 Task: Create a due date automation trigger when advanced on, on the monday of the week a card is due add fields with custom field "Resume" set to a date less than 1 days from now at 11:00 AM.
Action: Mouse moved to (1048, 316)
Screenshot: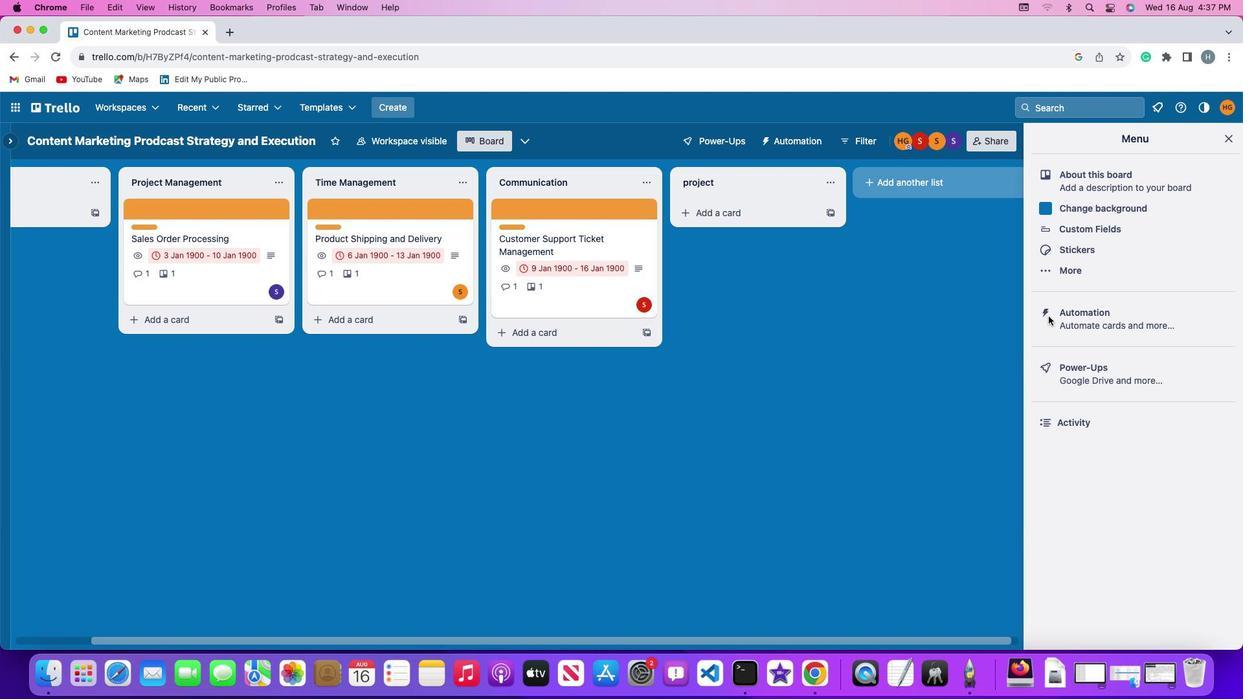 
Action: Mouse pressed left at (1048, 316)
Screenshot: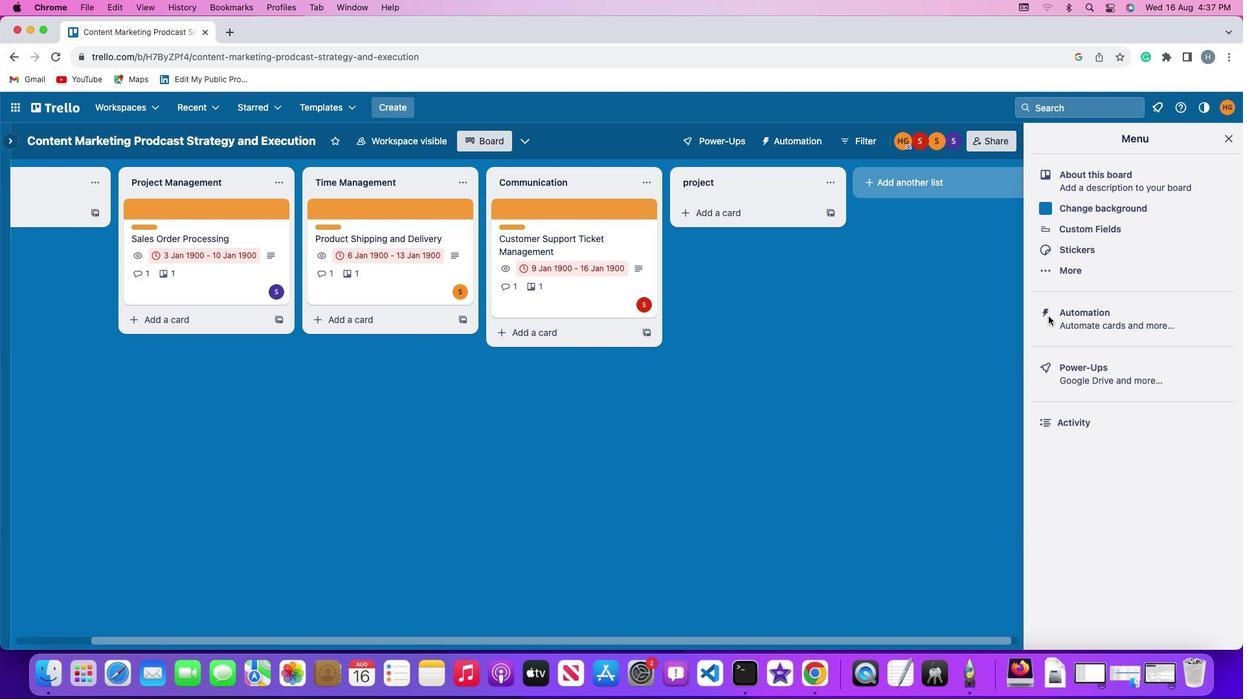 
Action: Mouse pressed left at (1048, 316)
Screenshot: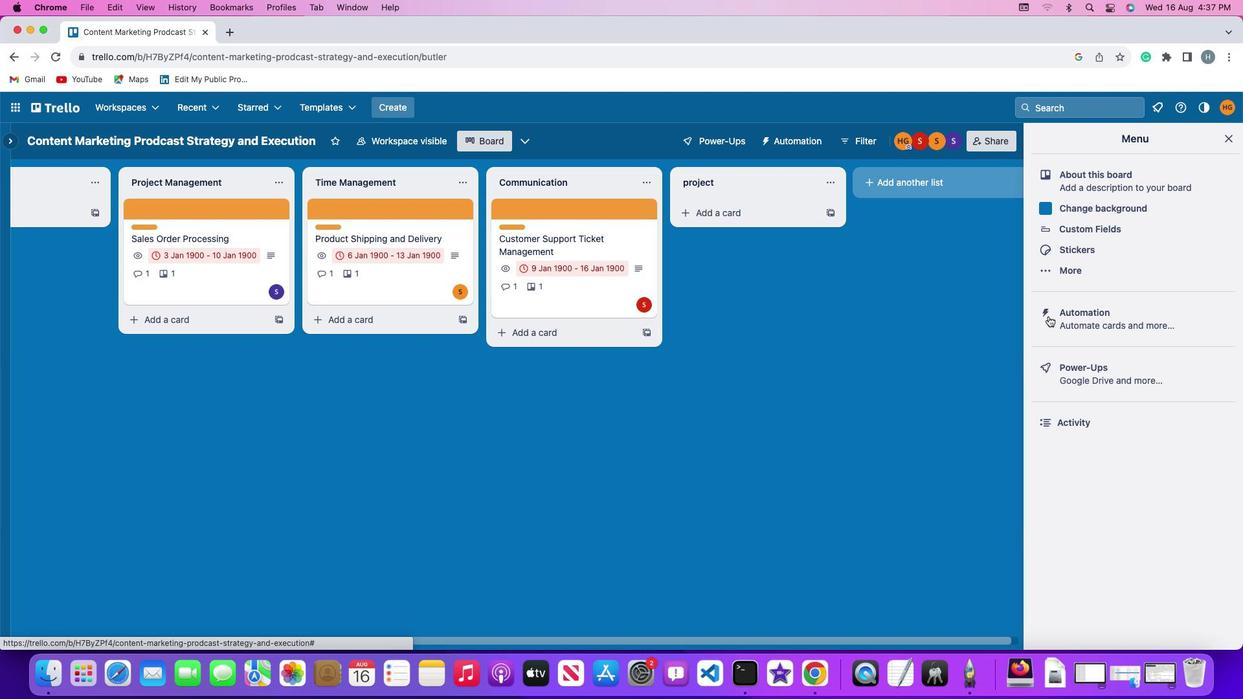 
Action: Mouse moved to (79, 300)
Screenshot: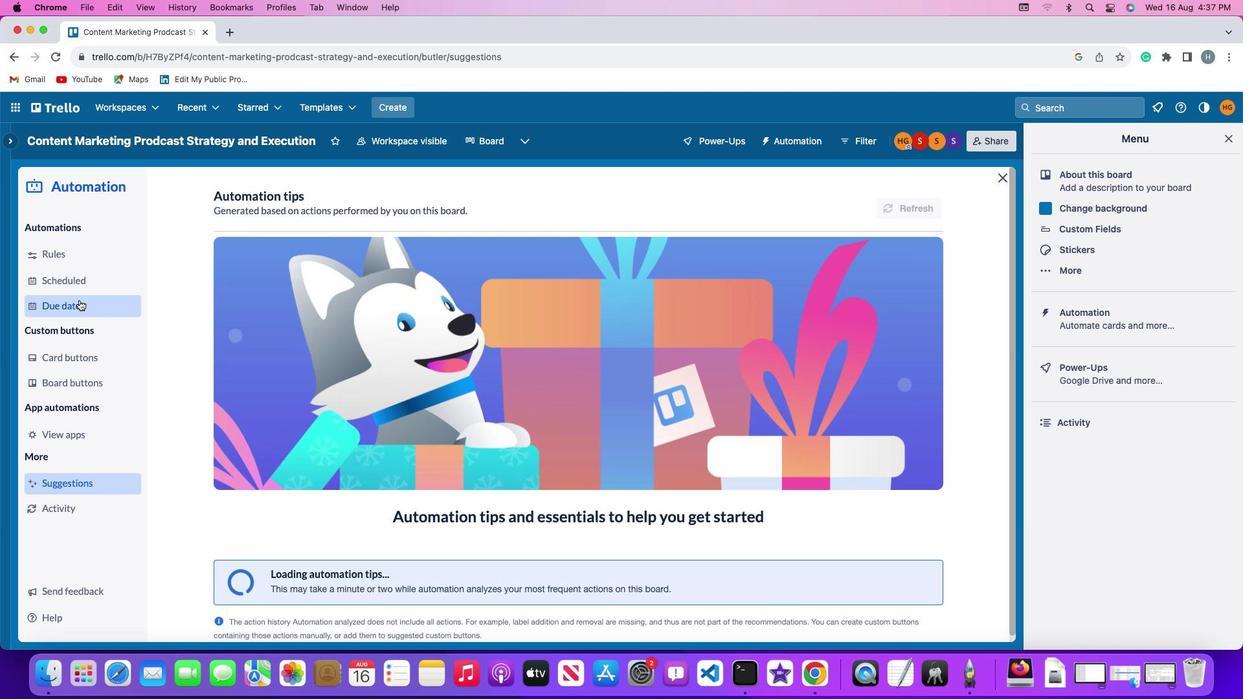 
Action: Mouse pressed left at (79, 300)
Screenshot: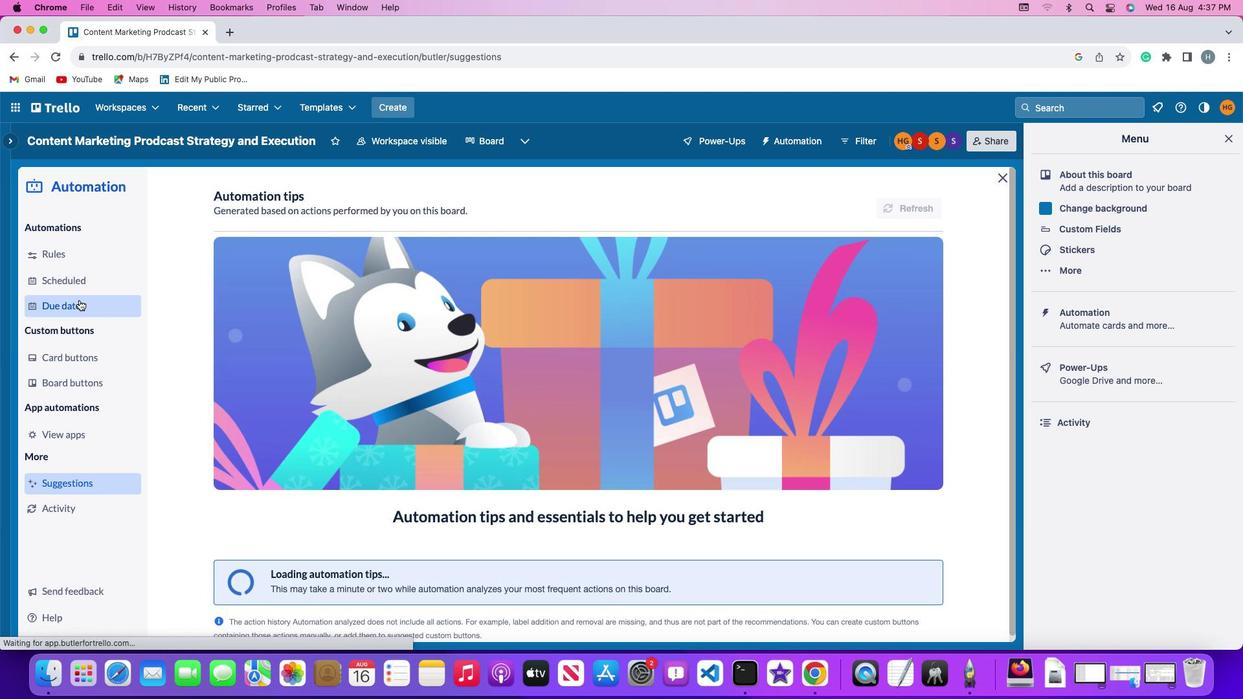 
Action: Mouse moved to (879, 201)
Screenshot: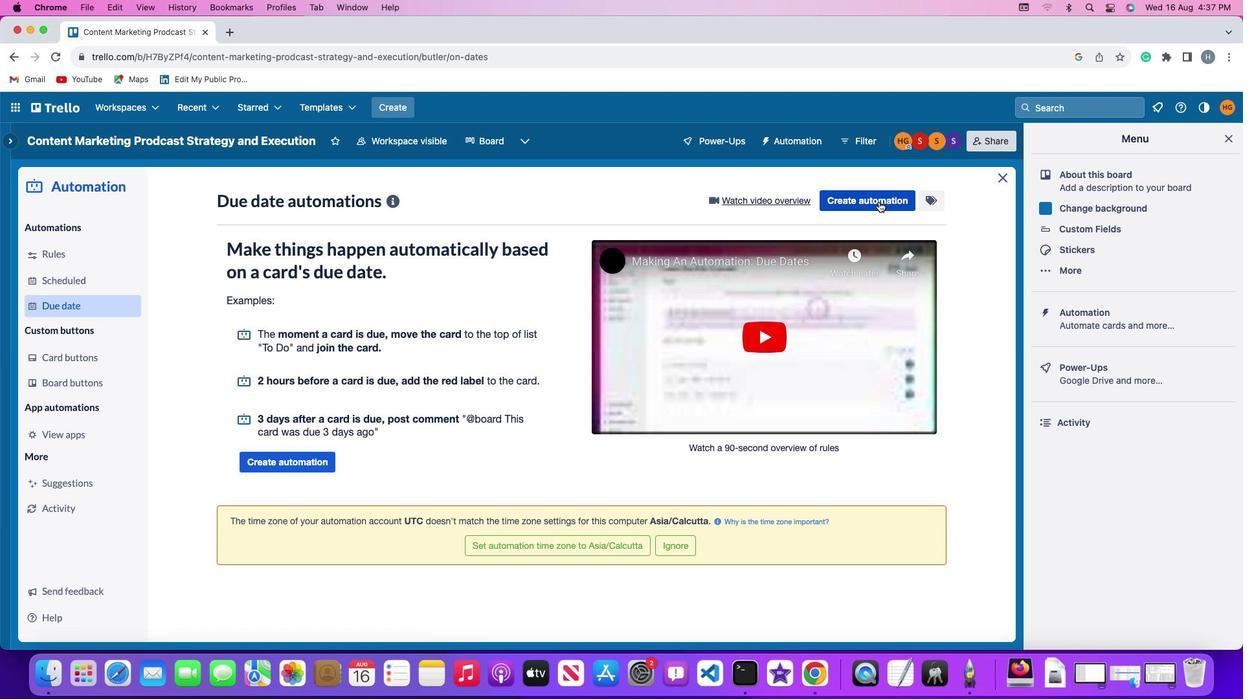 
Action: Mouse pressed left at (879, 201)
Screenshot: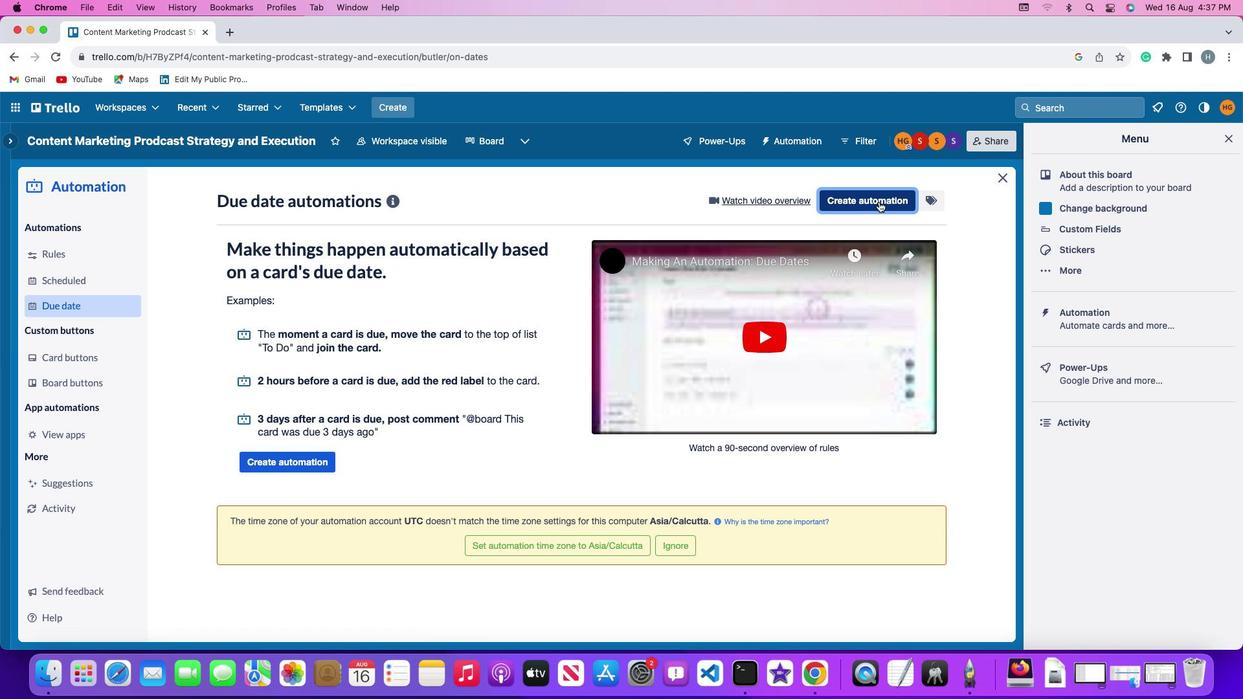 
Action: Mouse moved to (246, 329)
Screenshot: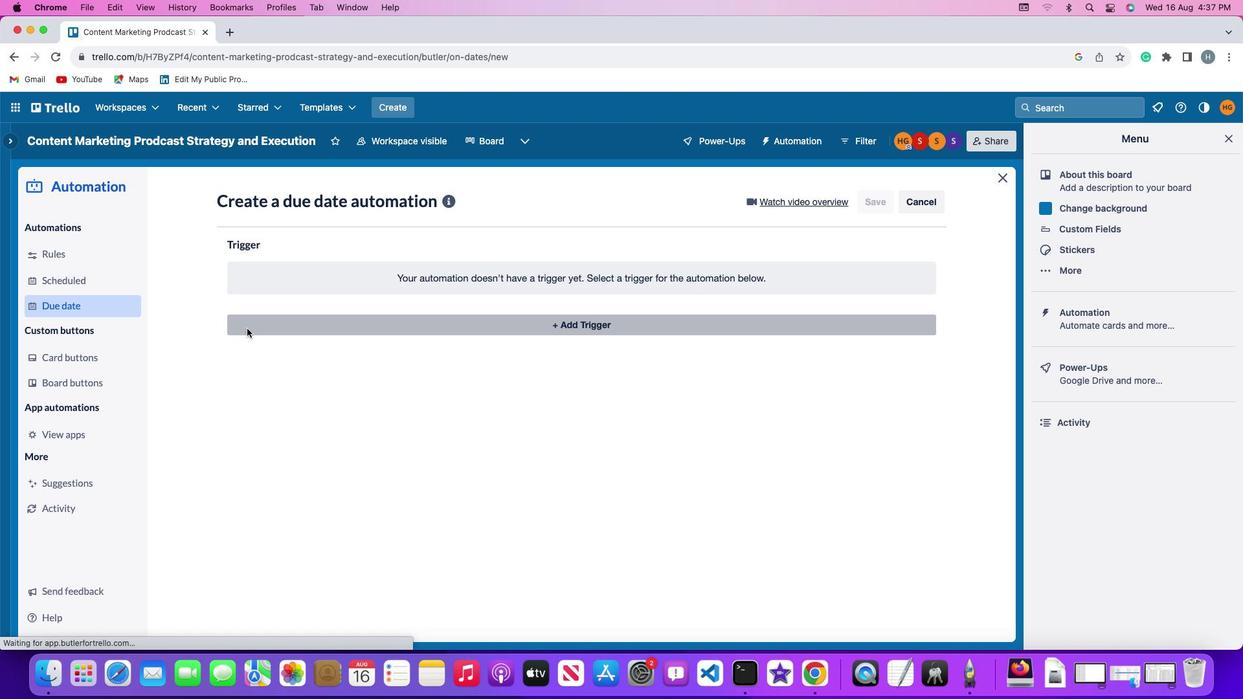 
Action: Mouse pressed left at (246, 329)
Screenshot: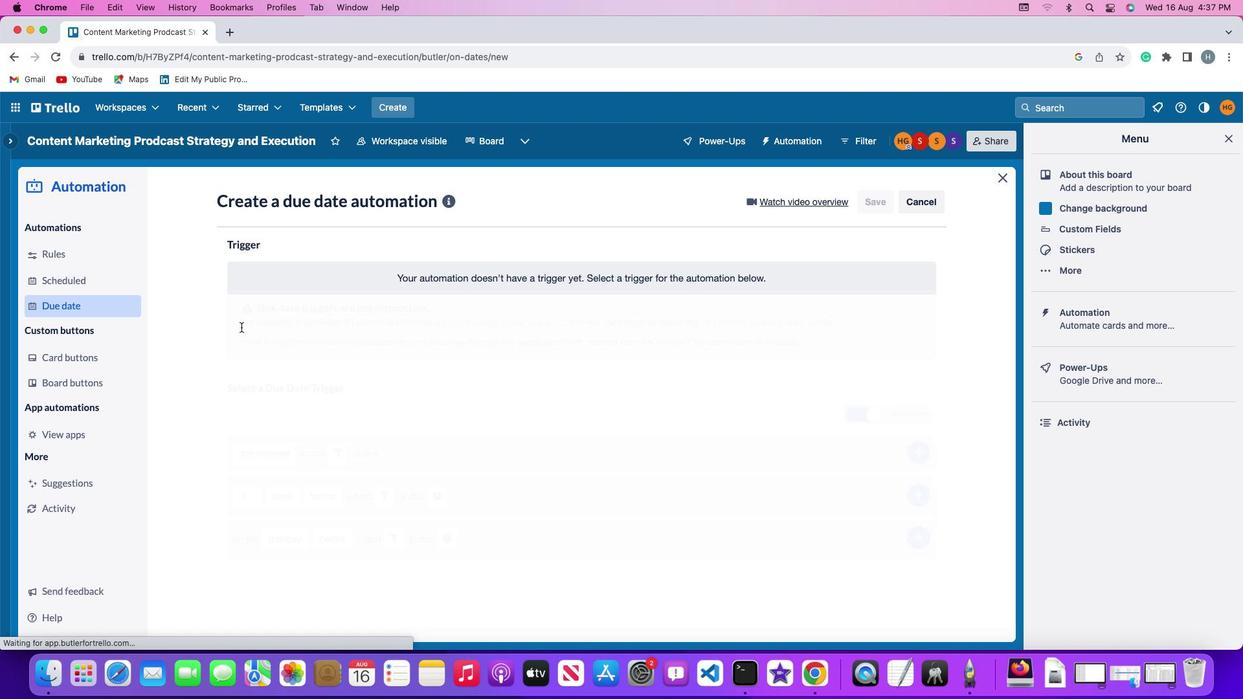 
Action: Mouse moved to (271, 567)
Screenshot: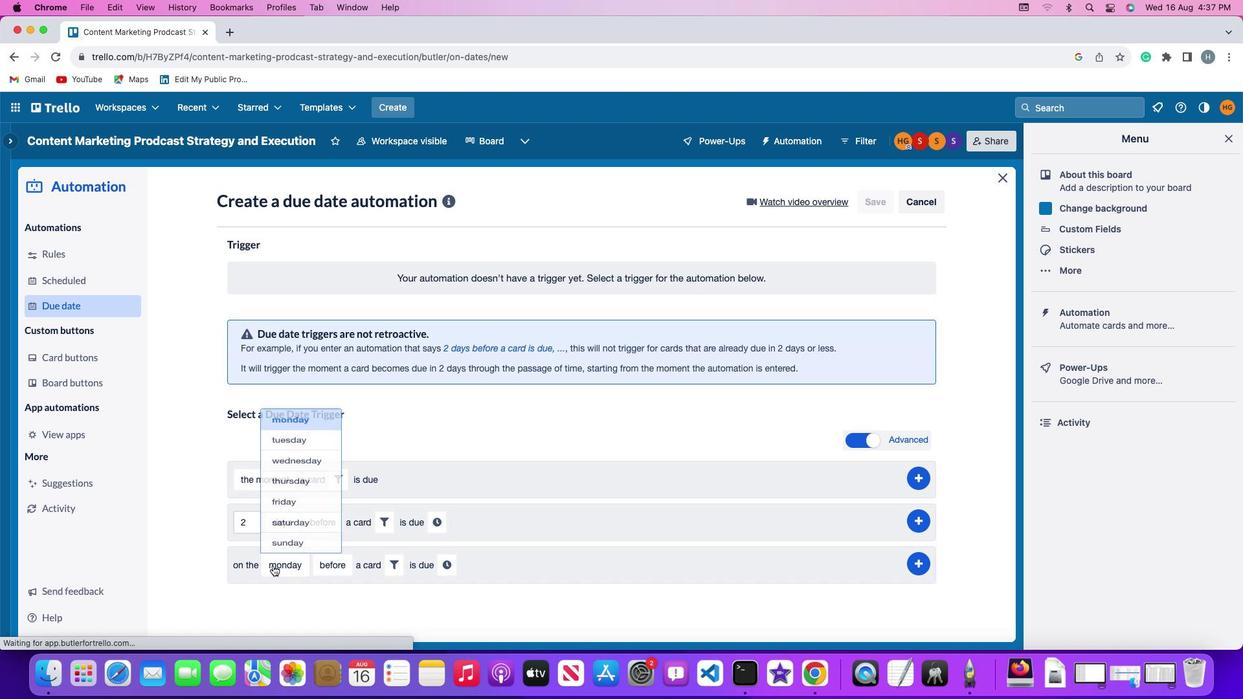
Action: Mouse pressed left at (271, 567)
Screenshot: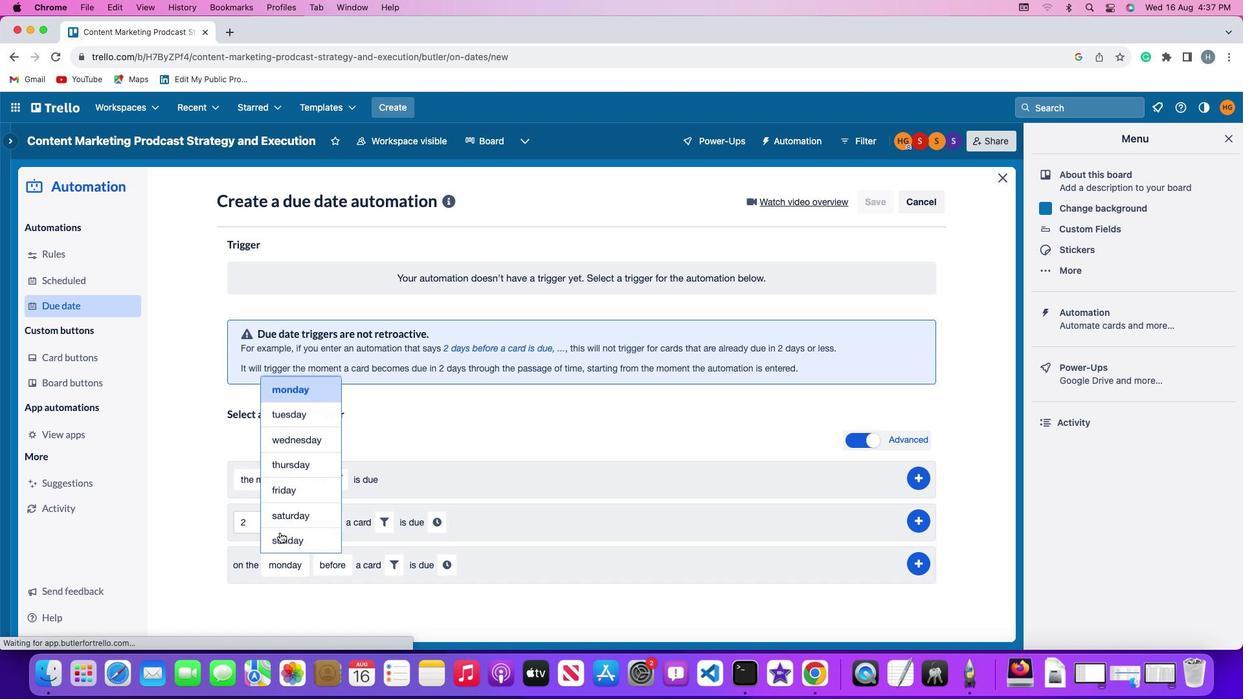 
Action: Mouse moved to (292, 383)
Screenshot: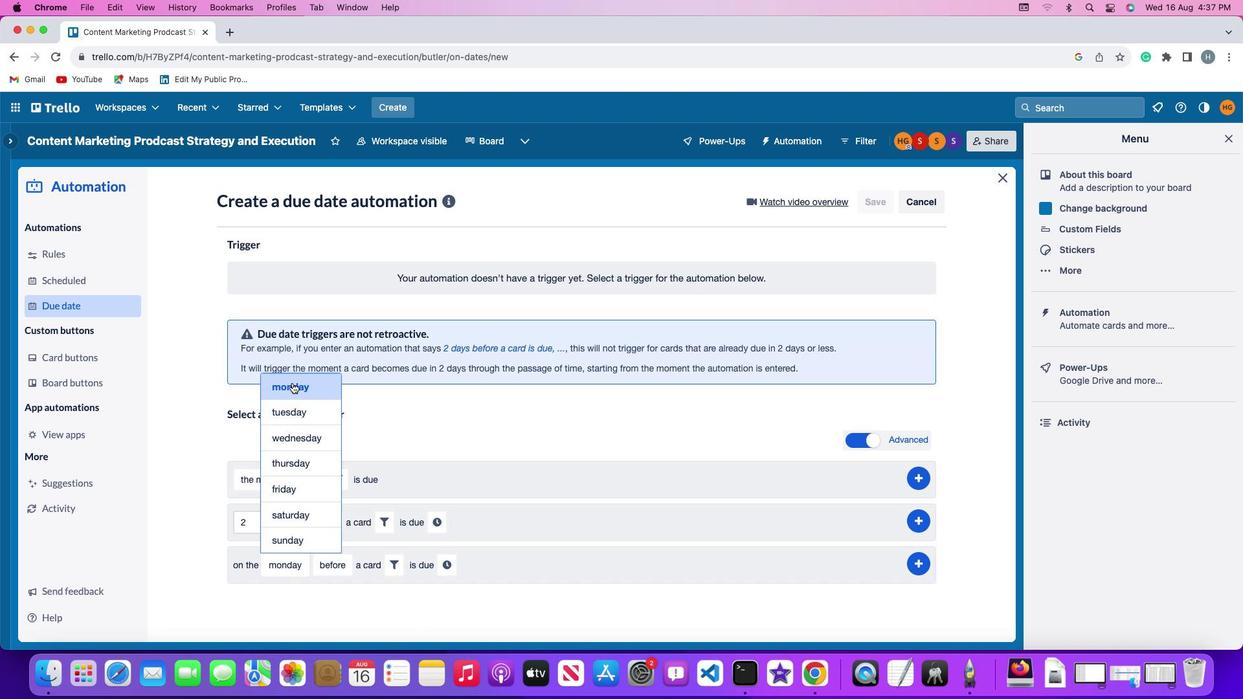 
Action: Mouse pressed left at (292, 383)
Screenshot: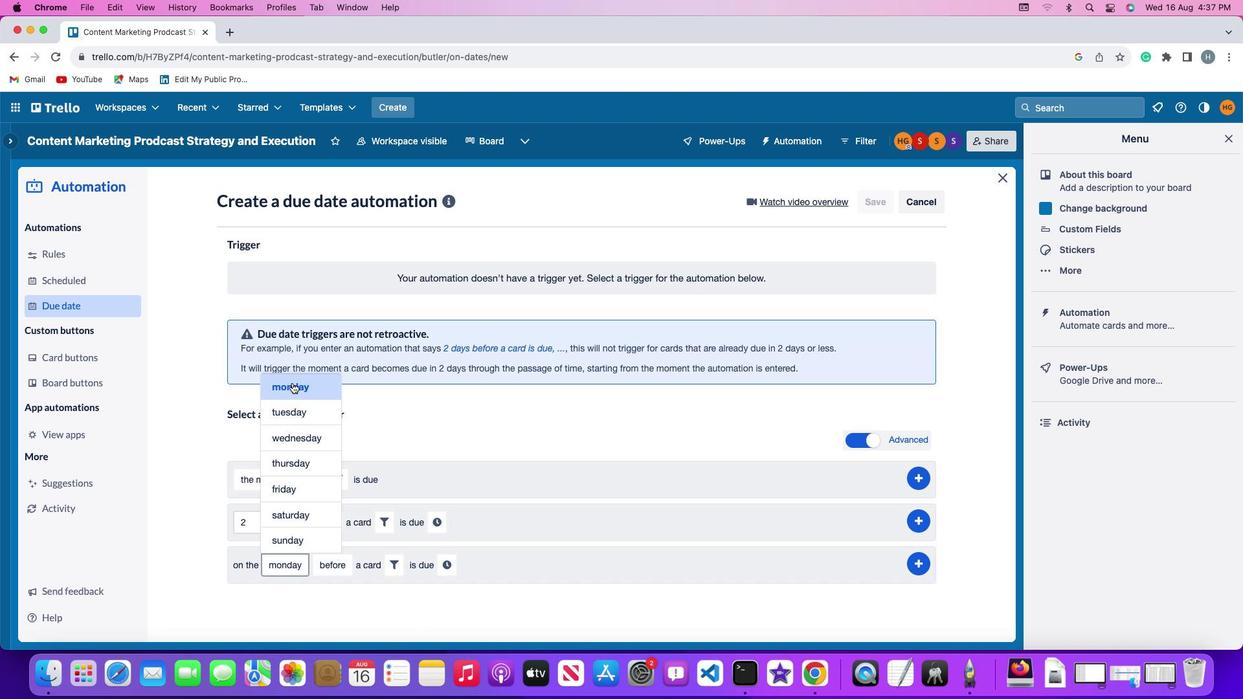 
Action: Mouse moved to (330, 567)
Screenshot: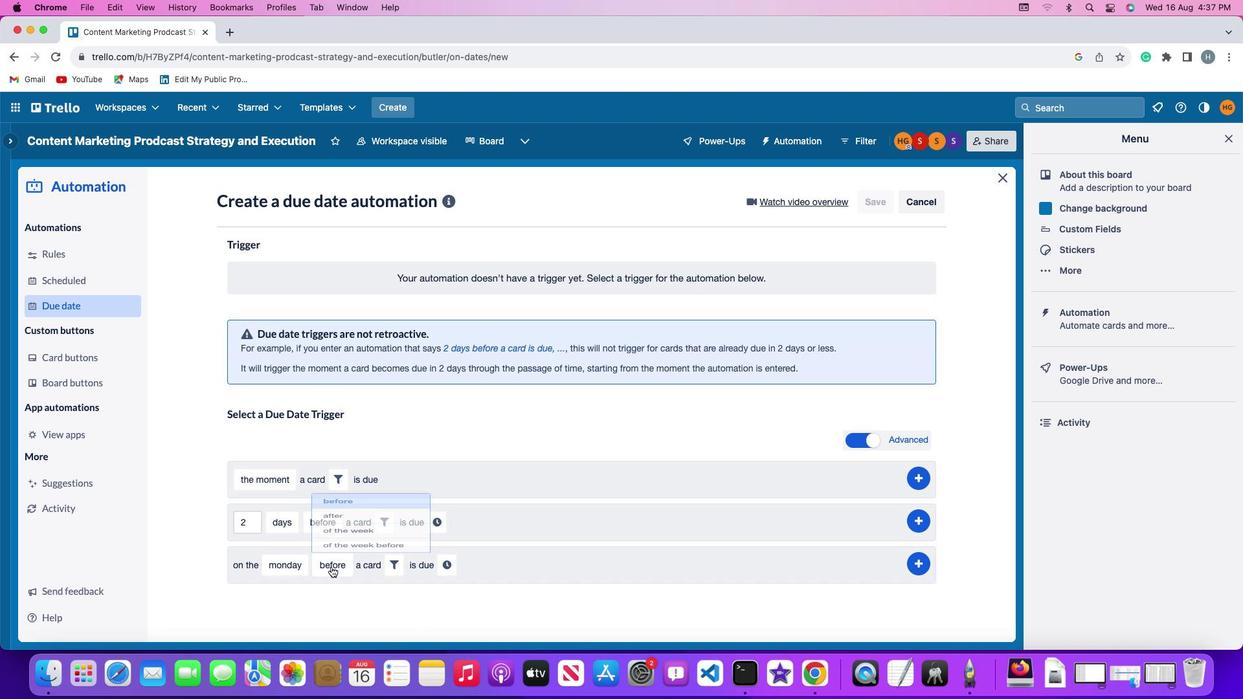 
Action: Mouse pressed left at (330, 567)
Screenshot: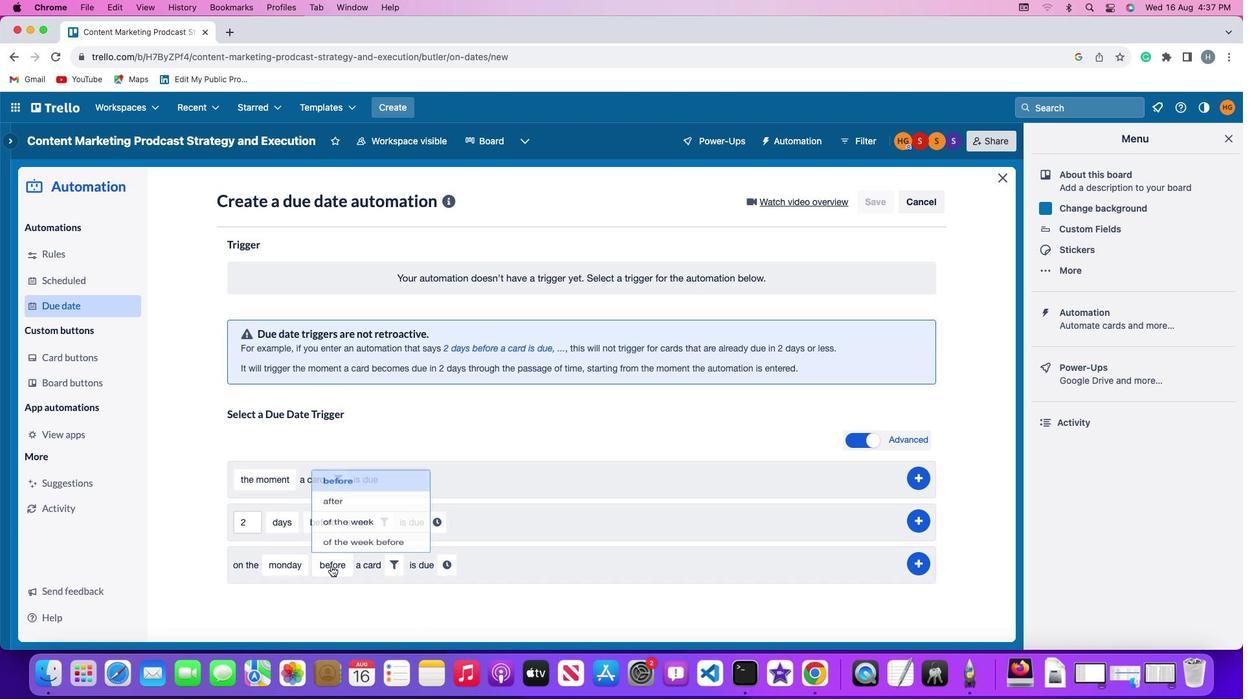 
Action: Mouse moved to (334, 518)
Screenshot: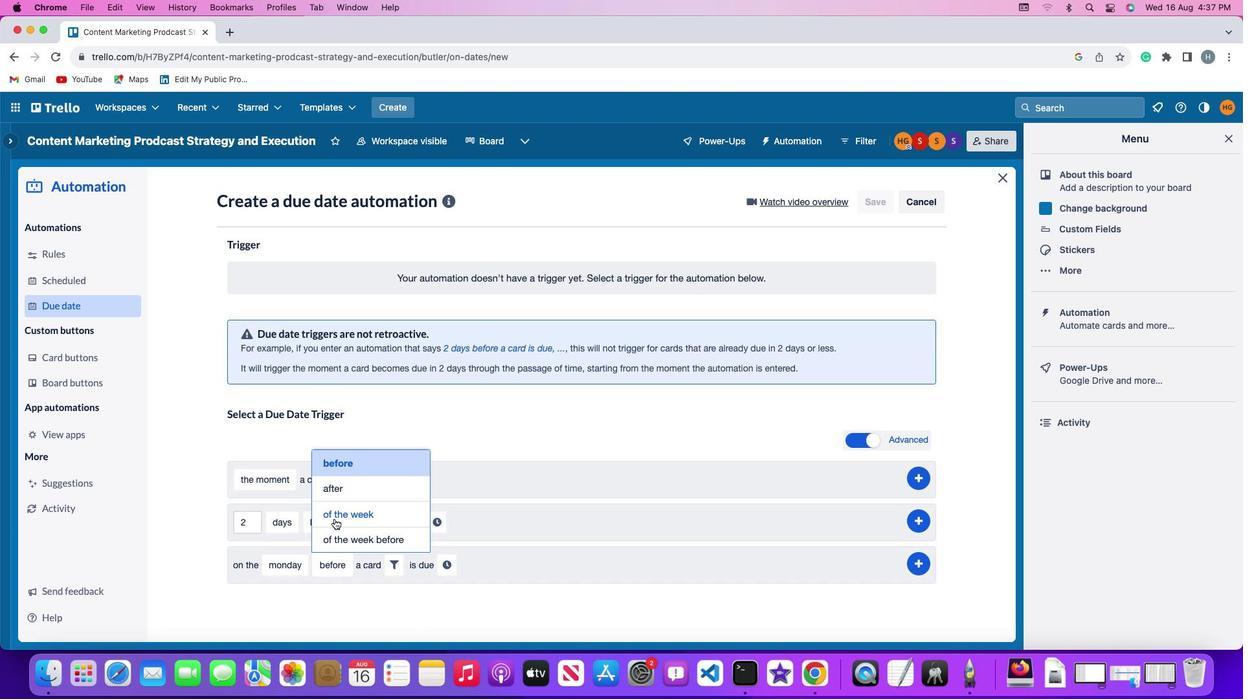 
Action: Mouse pressed left at (334, 518)
Screenshot: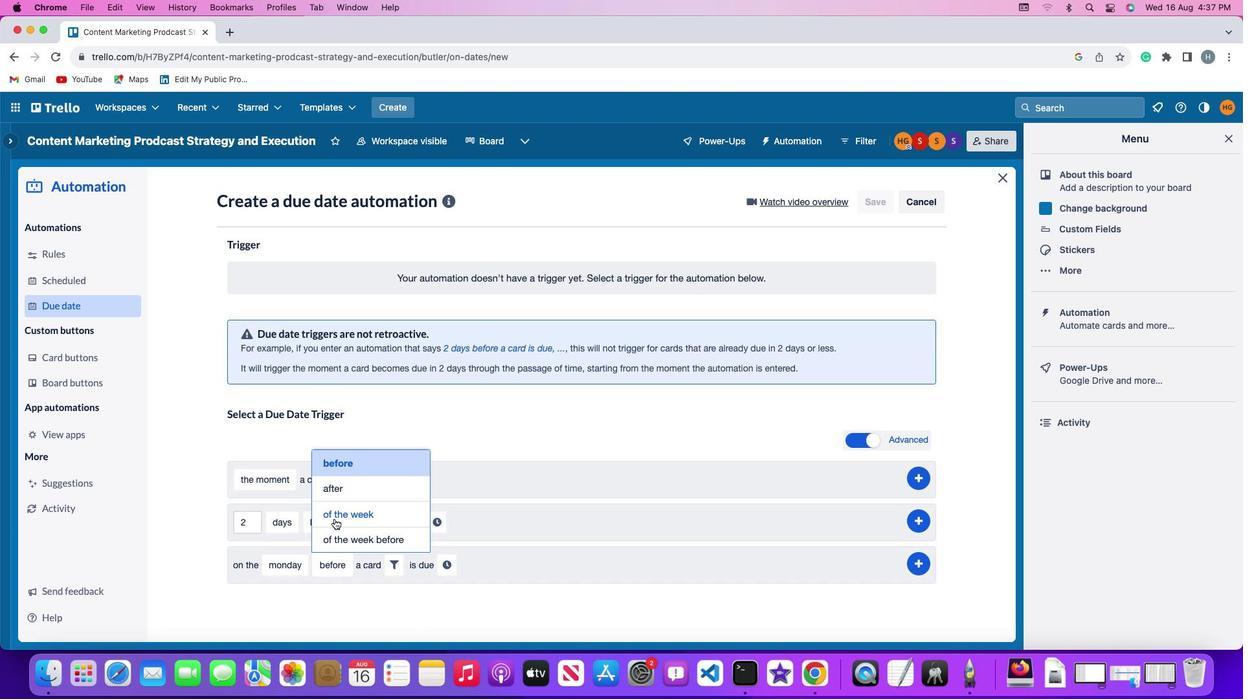 
Action: Mouse moved to (413, 569)
Screenshot: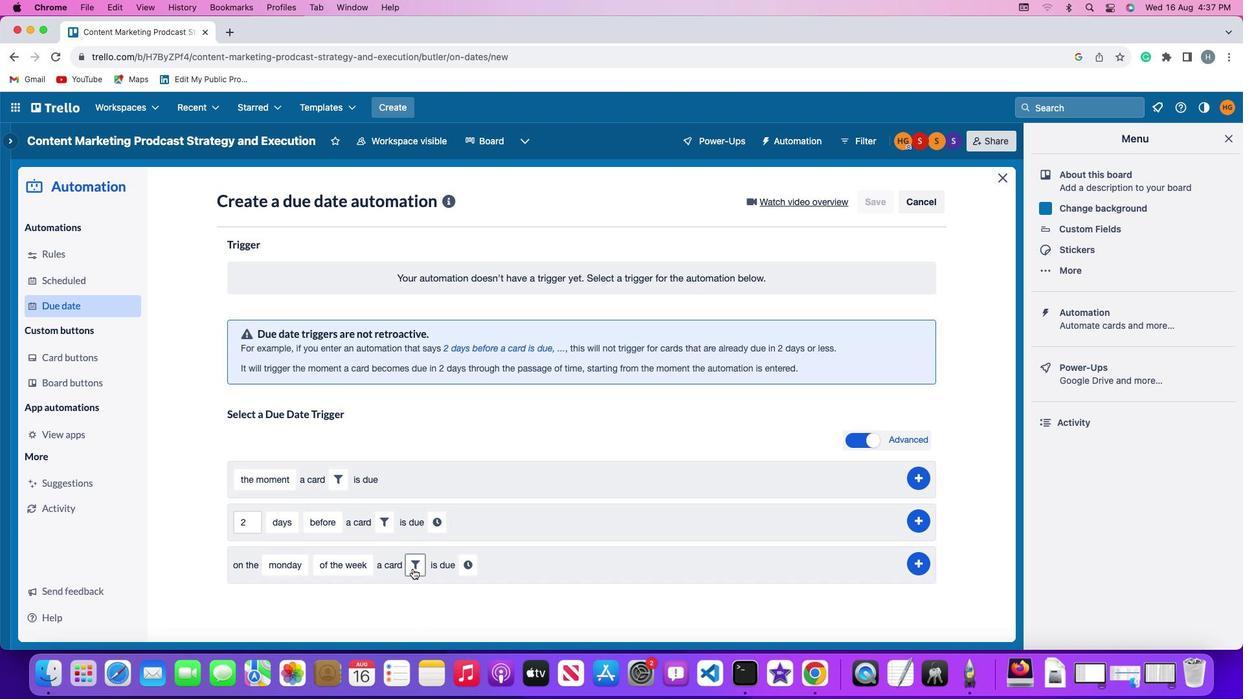 
Action: Mouse pressed left at (413, 569)
Screenshot: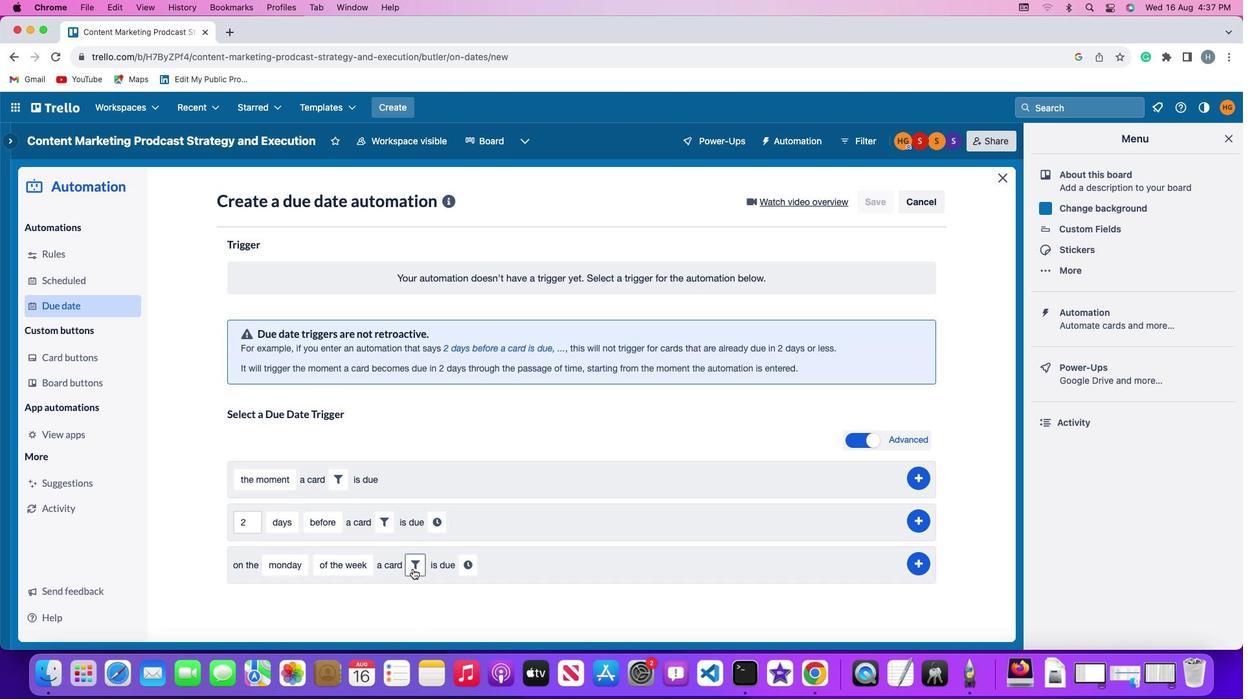 
Action: Mouse moved to (630, 604)
Screenshot: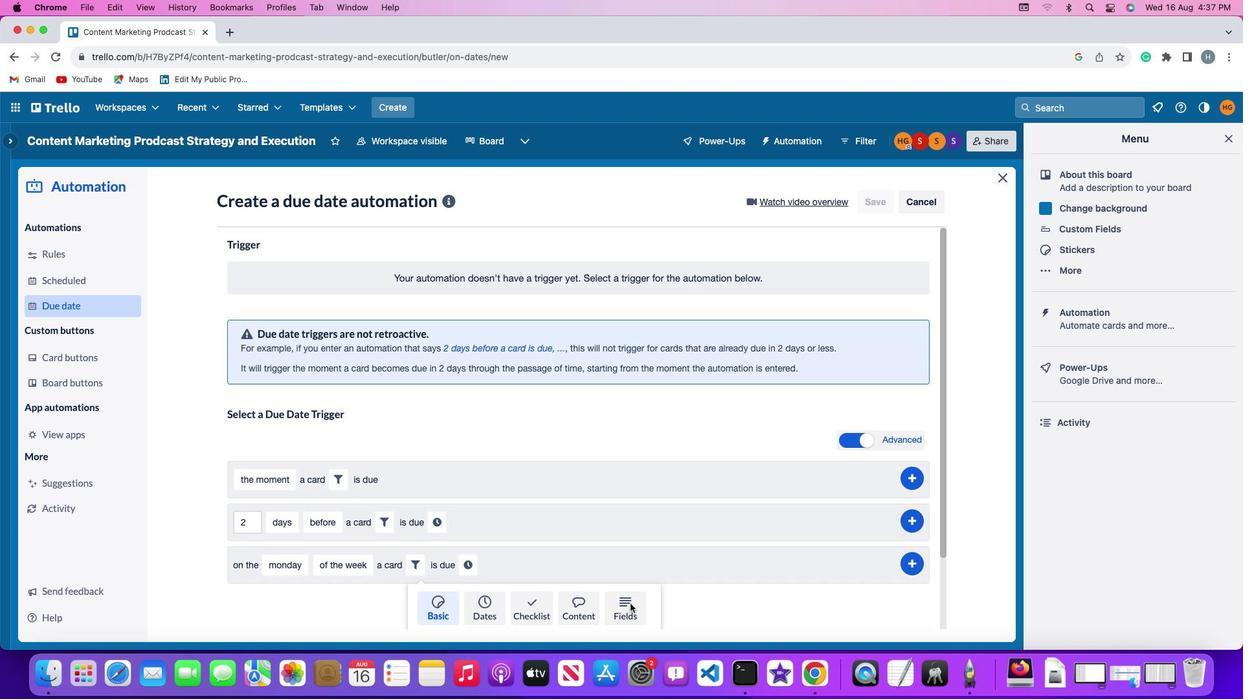 
Action: Mouse pressed left at (630, 604)
Screenshot: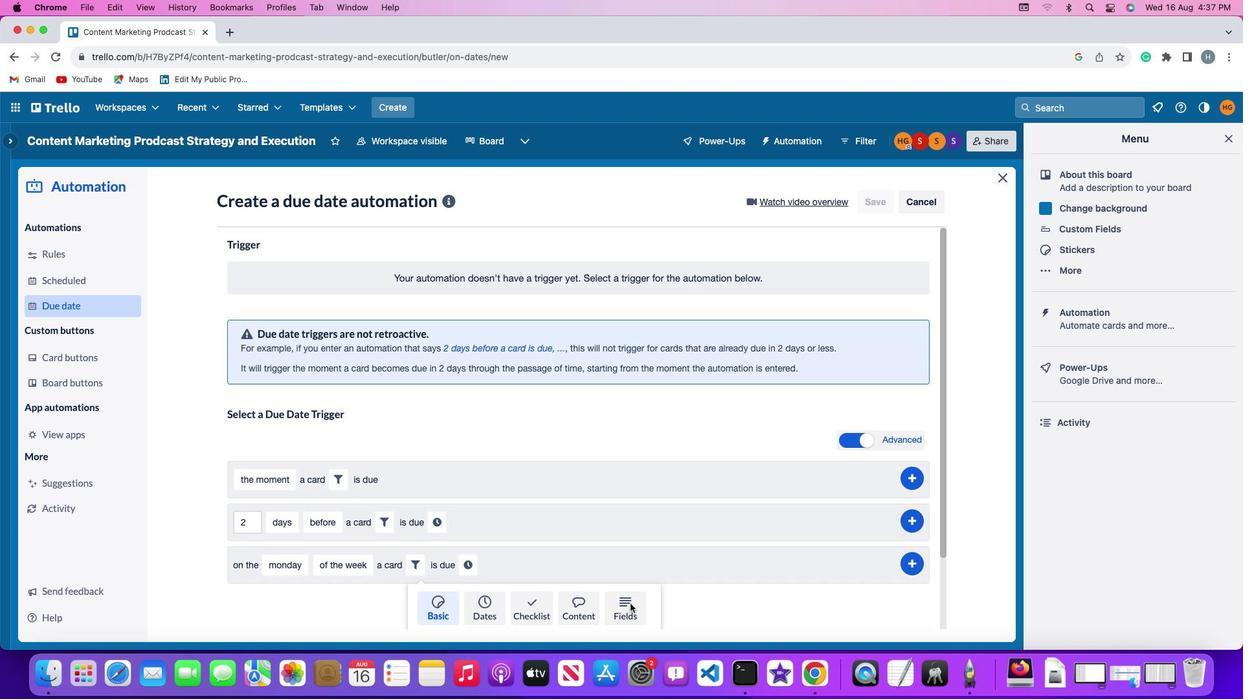 
Action: Mouse moved to (358, 616)
Screenshot: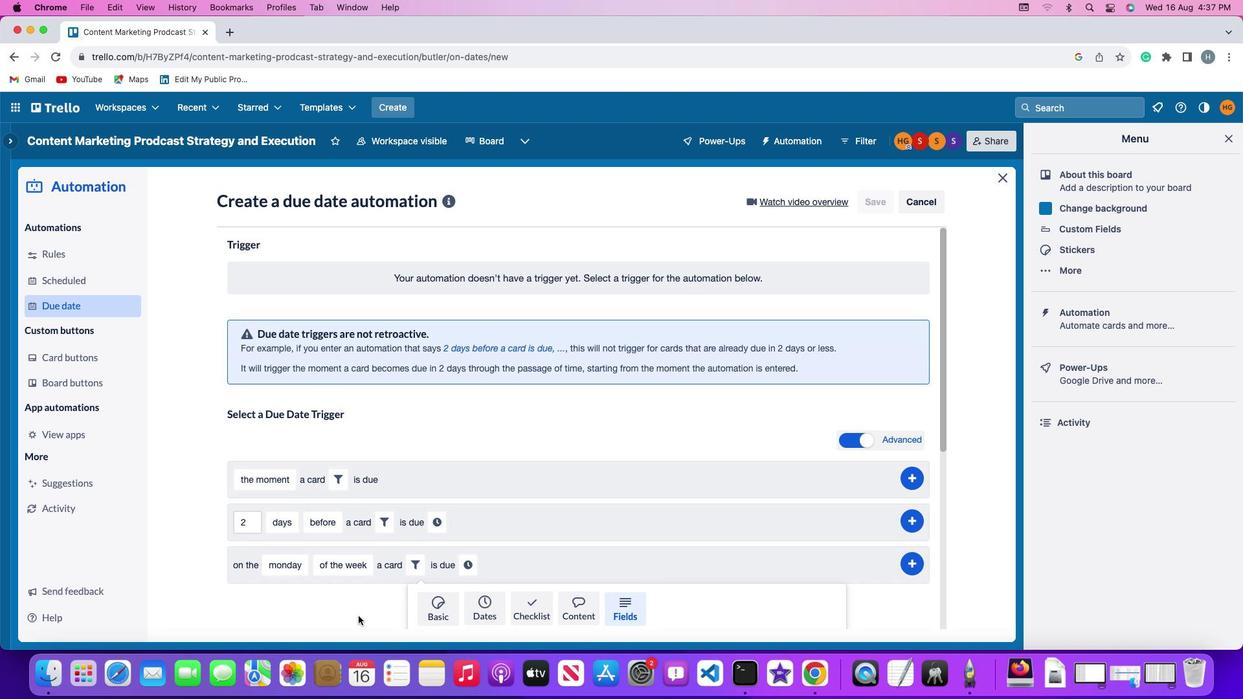 
Action: Mouse scrolled (358, 616) with delta (0, 0)
Screenshot: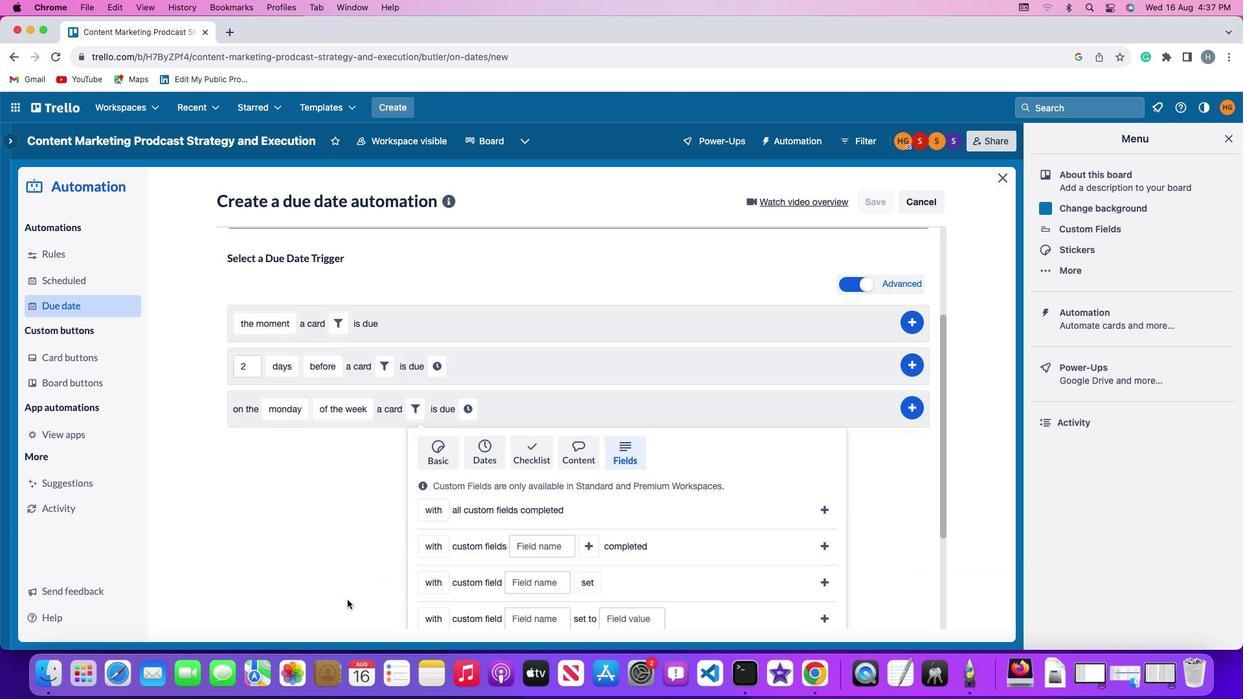 
Action: Mouse scrolled (358, 616) with delta (0, 0)
Screenshot: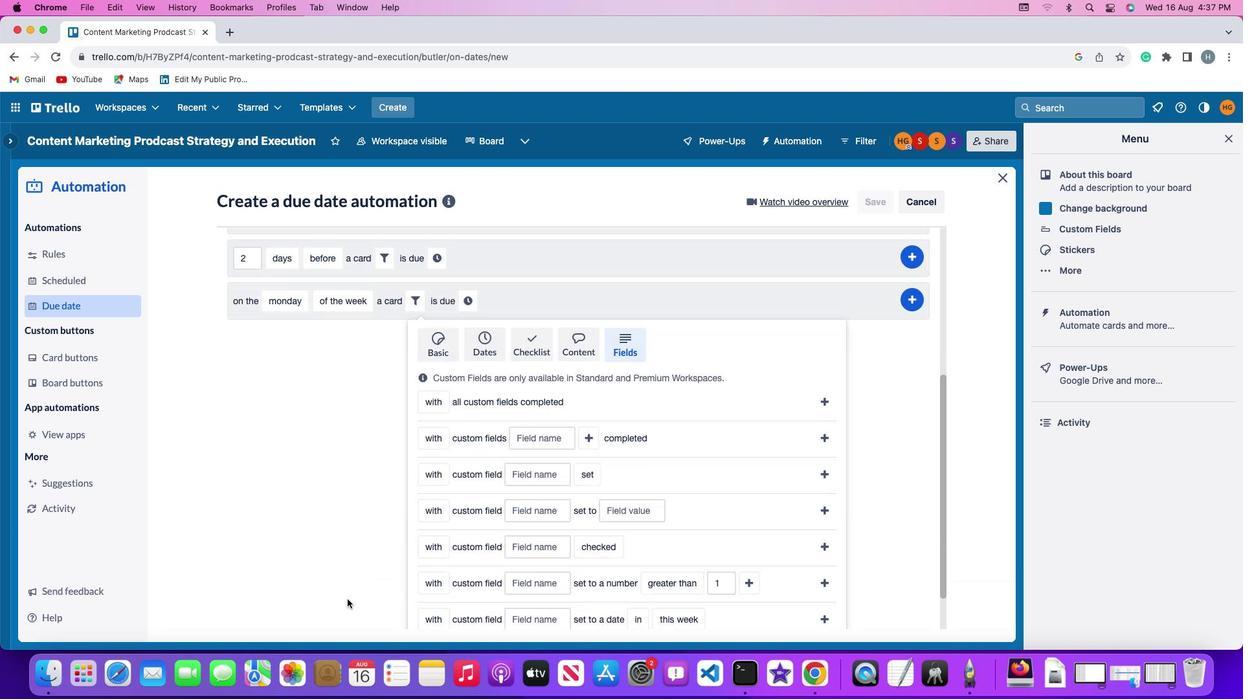 
Action: Mouse scrolled (358, 616) with delta (0, -1)
Screenshot: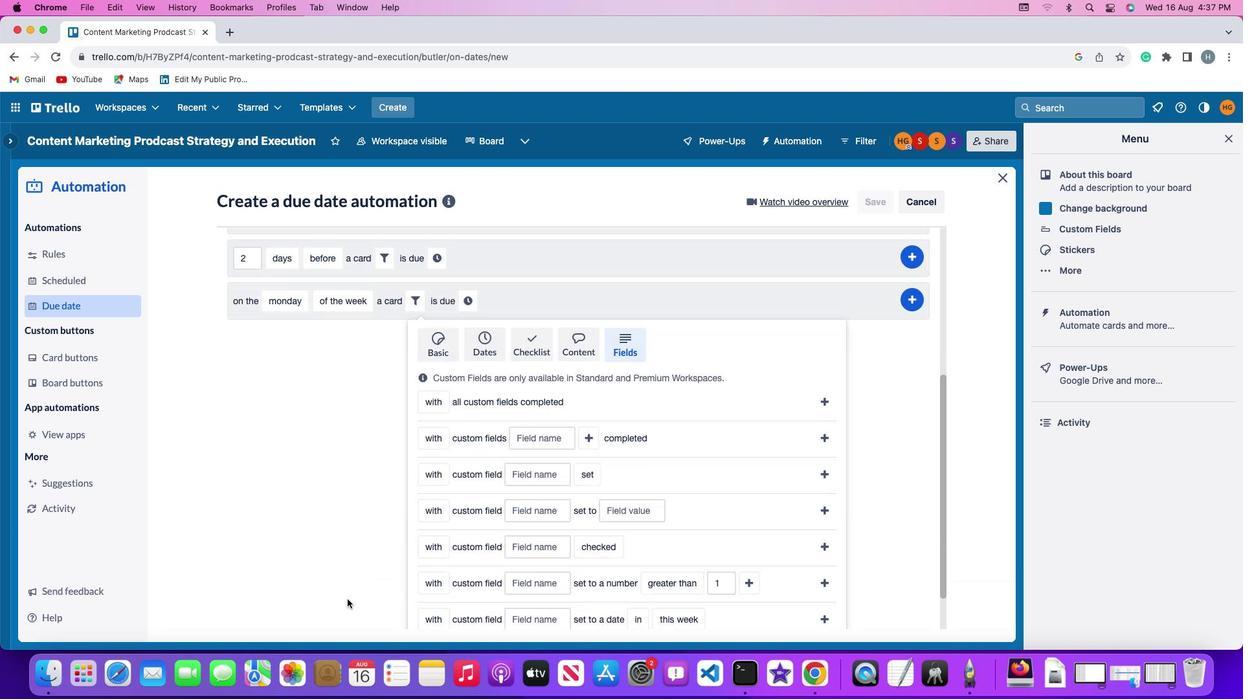 
Action: Mouse moved to (358, 615)
Screenshot: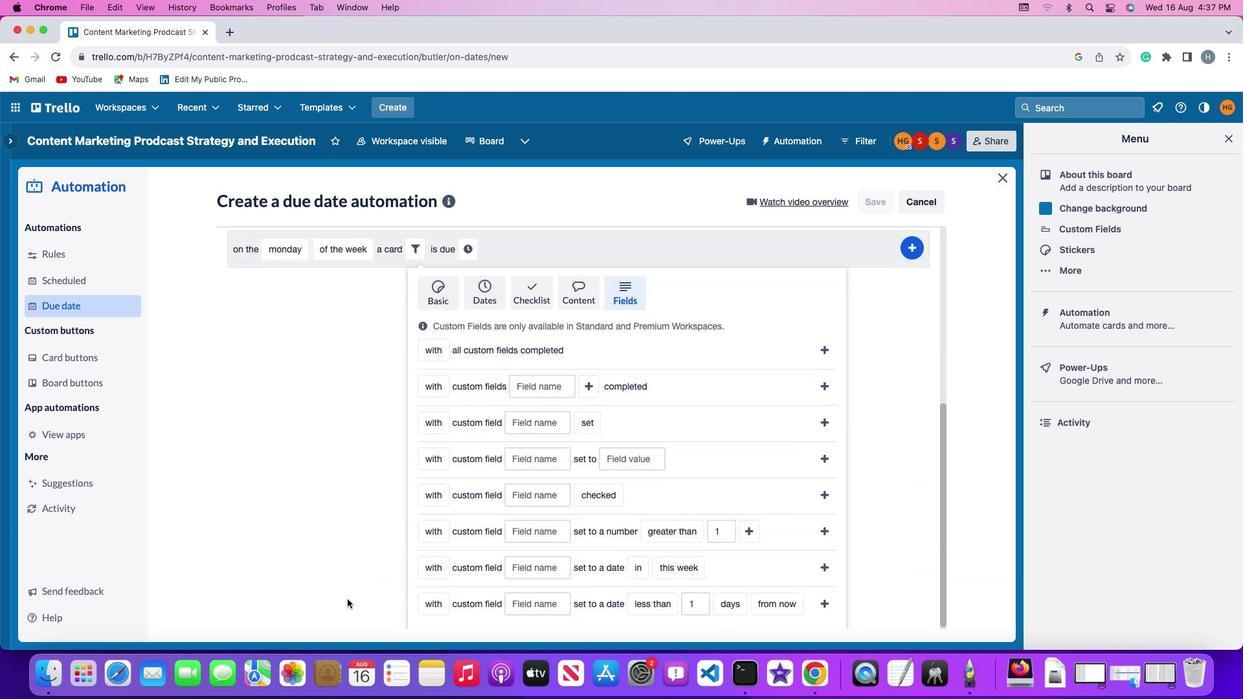 
Action: Mouse scrolled (358, 615) with delta (0, -3)
Screenshot: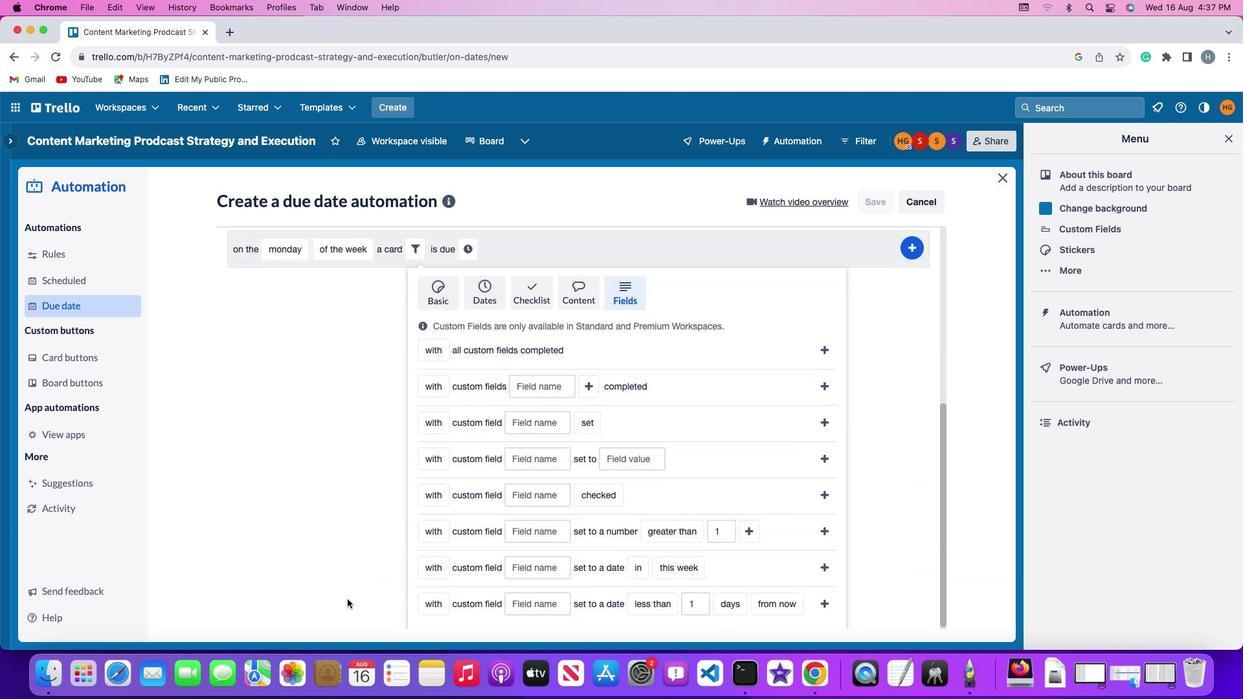 
Action: Mouse moved to (352, 606)
Screenshot: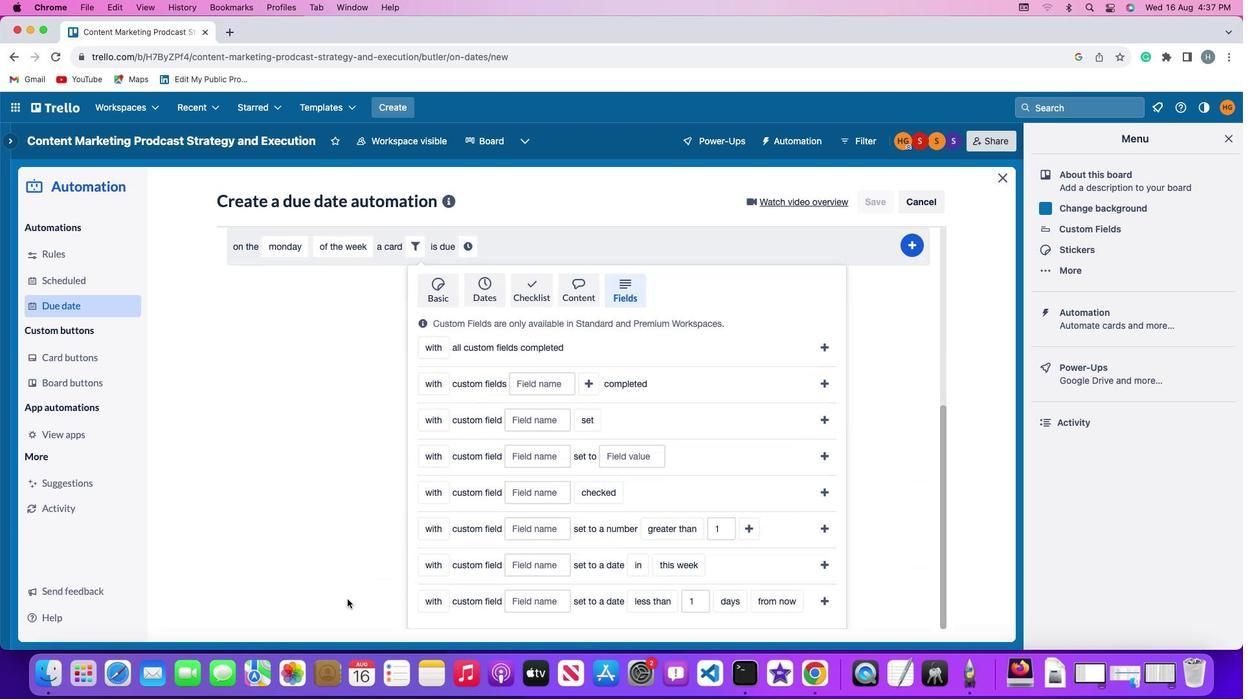 
Action: Mouse scrolled (352, 606) with delta (0, -3)
Screenshot: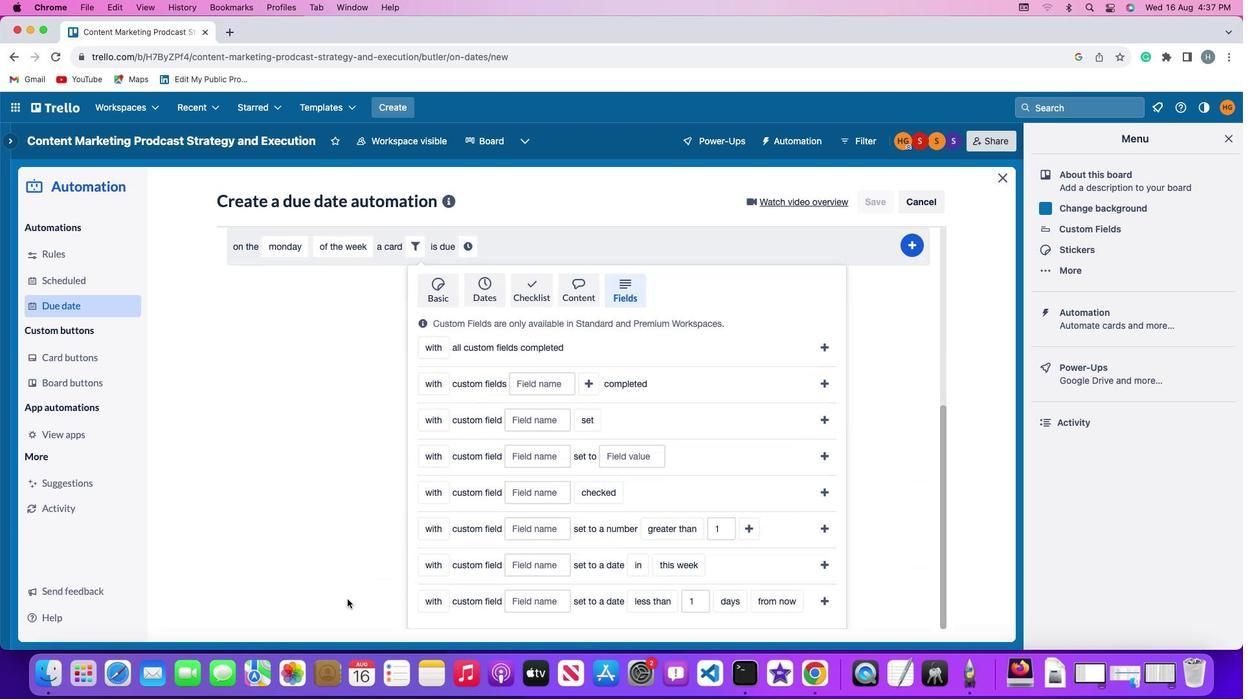 
Action: Mouse moved to (347, 598)
Screenshot: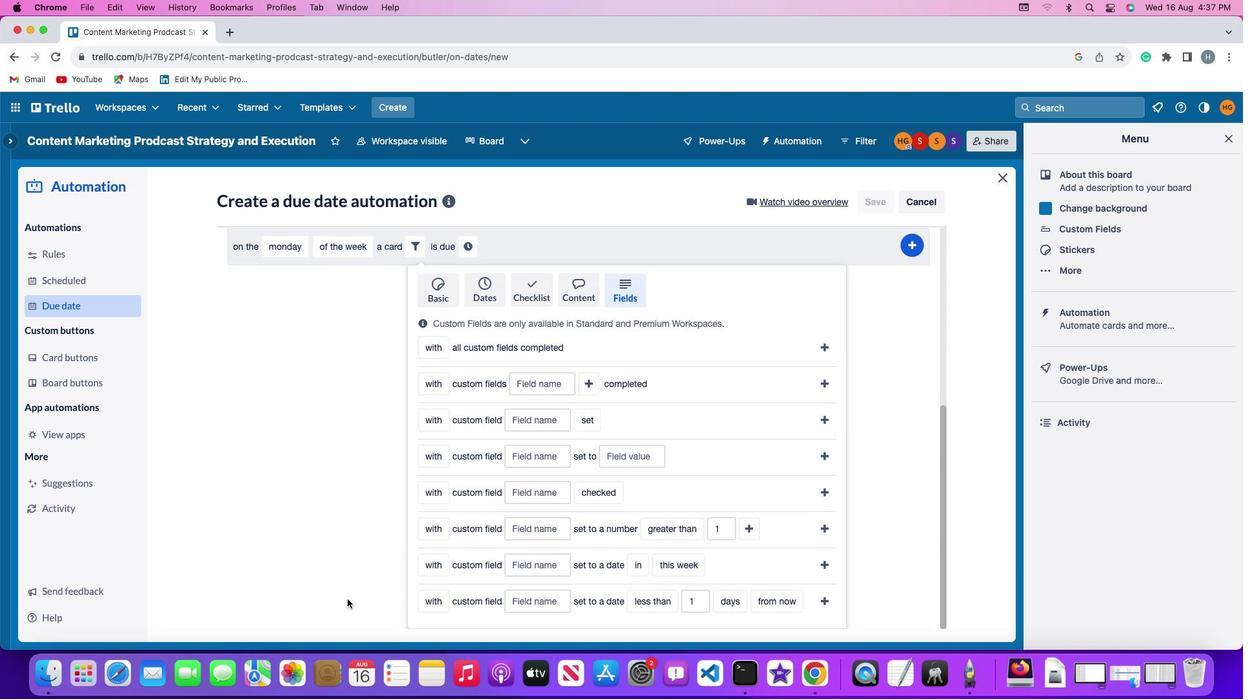 
Action: Mouse scrolled (347, 598) with delta (0, 0)
Screenshot: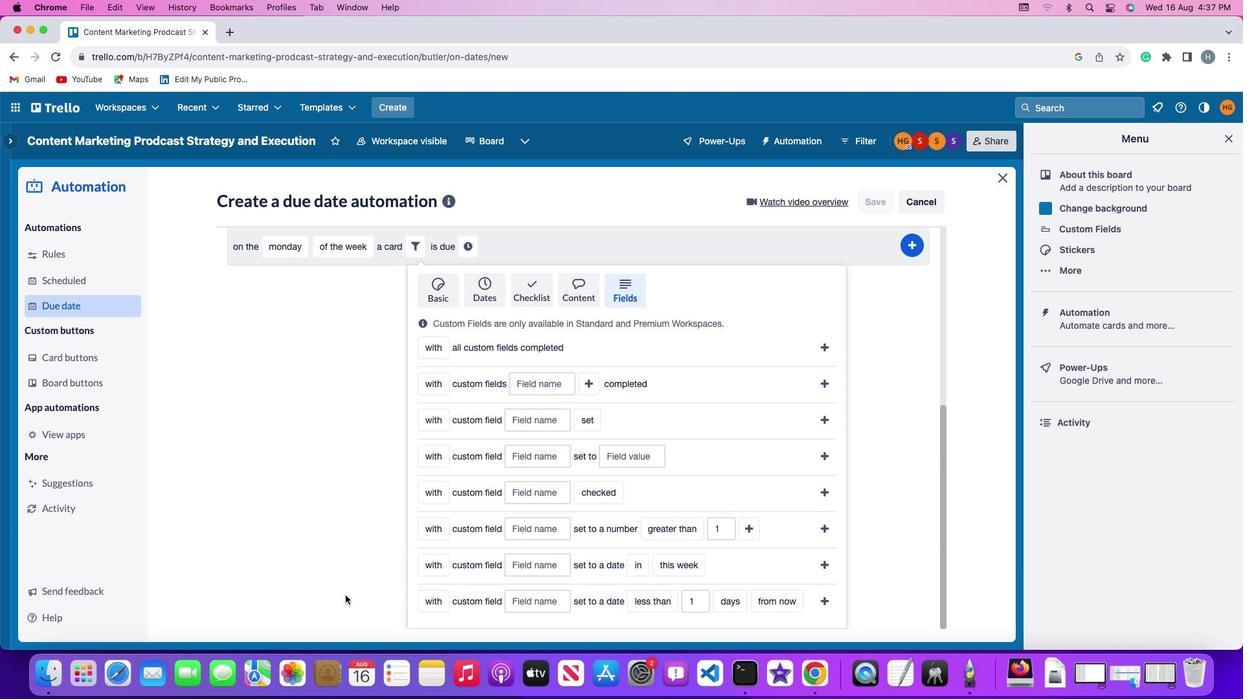 
Action: Mouse scrolled (347, 598) with delta (0, 0)
Screenshot: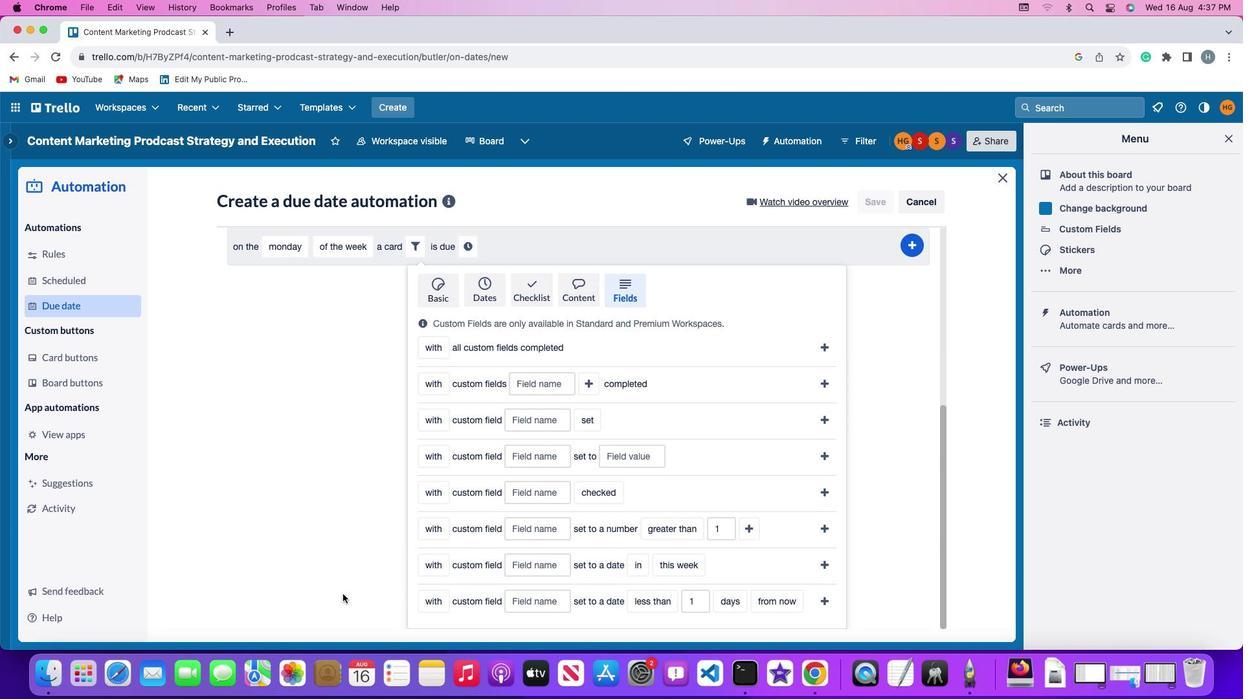 
Action: Mouse scrolled (347, 598) with delta (0, -1)
Screenshot: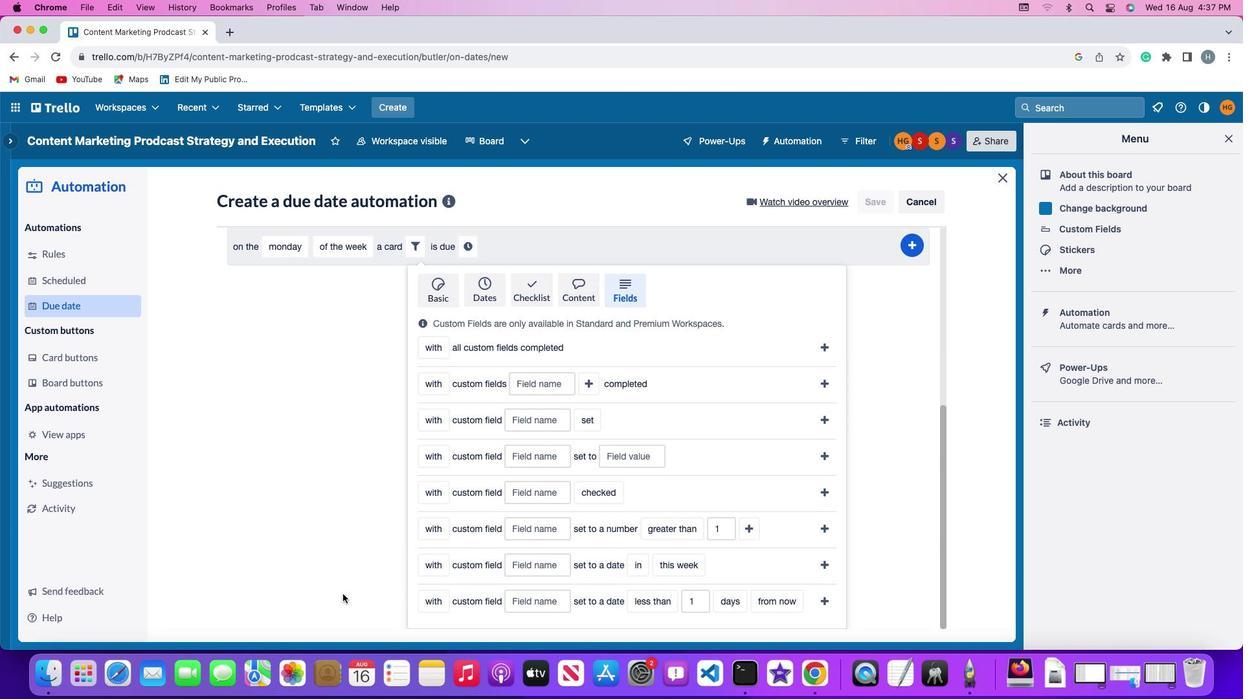 
Action: Mouse scrolled (347, 598) with delta (0, -3)
Screenshot: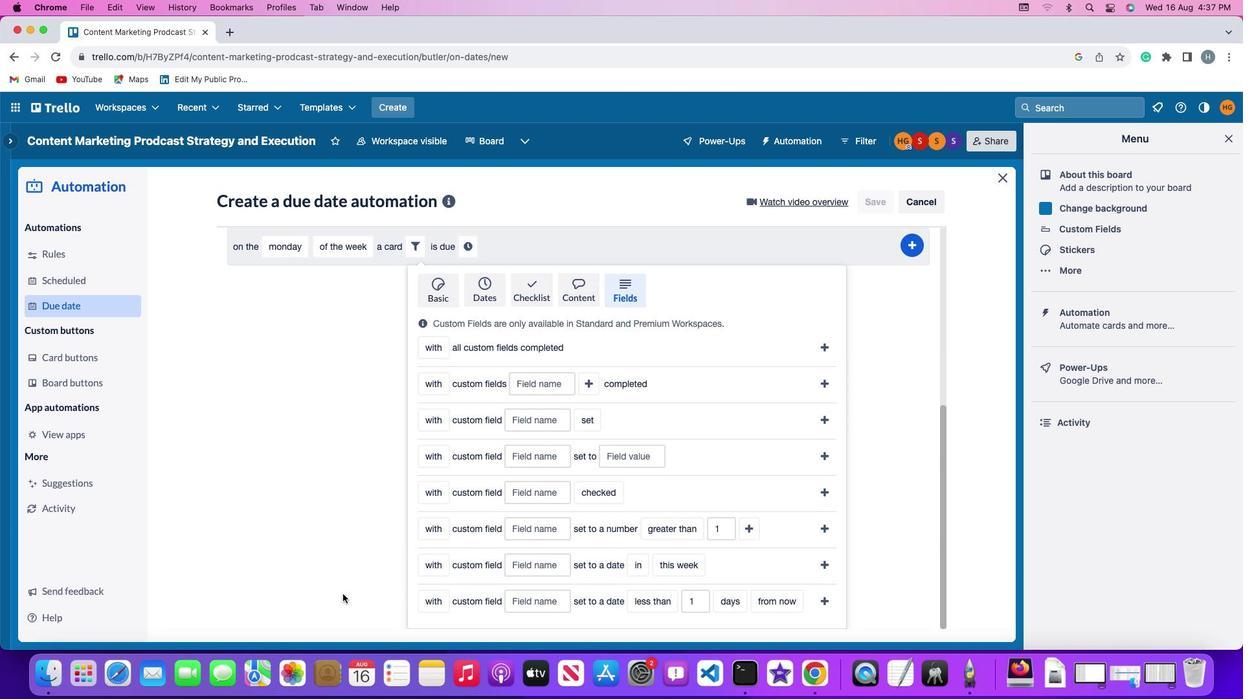 
Action: Mouse moved to (346, 596)
Screenshot: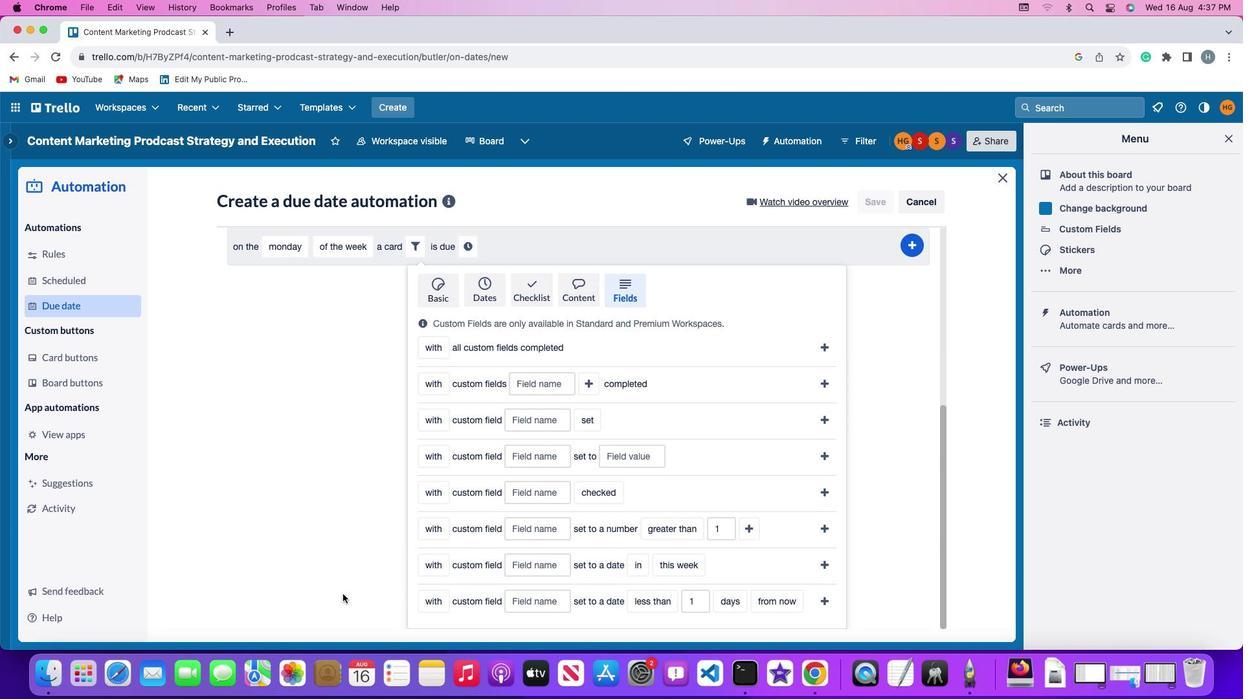 
Action: Mouse scrolled (346, 596) with delta (0, -3)
Screenshot: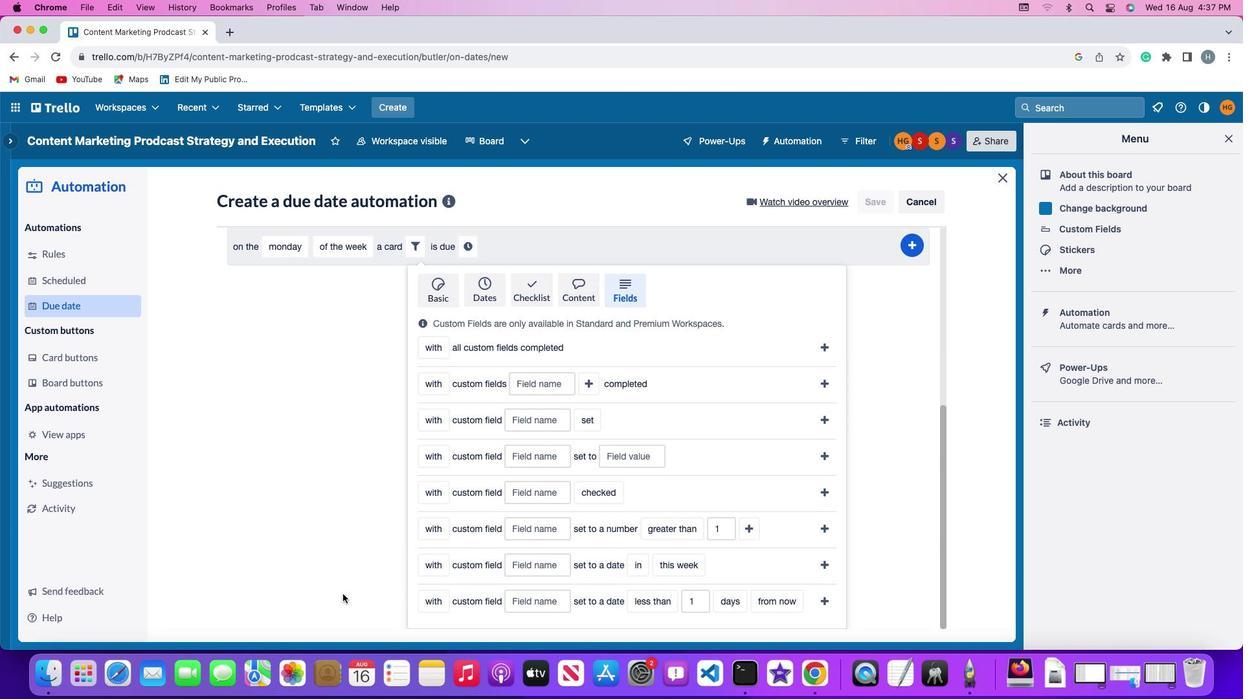
Action: Mouse moved to (427, 605)
Screenshot: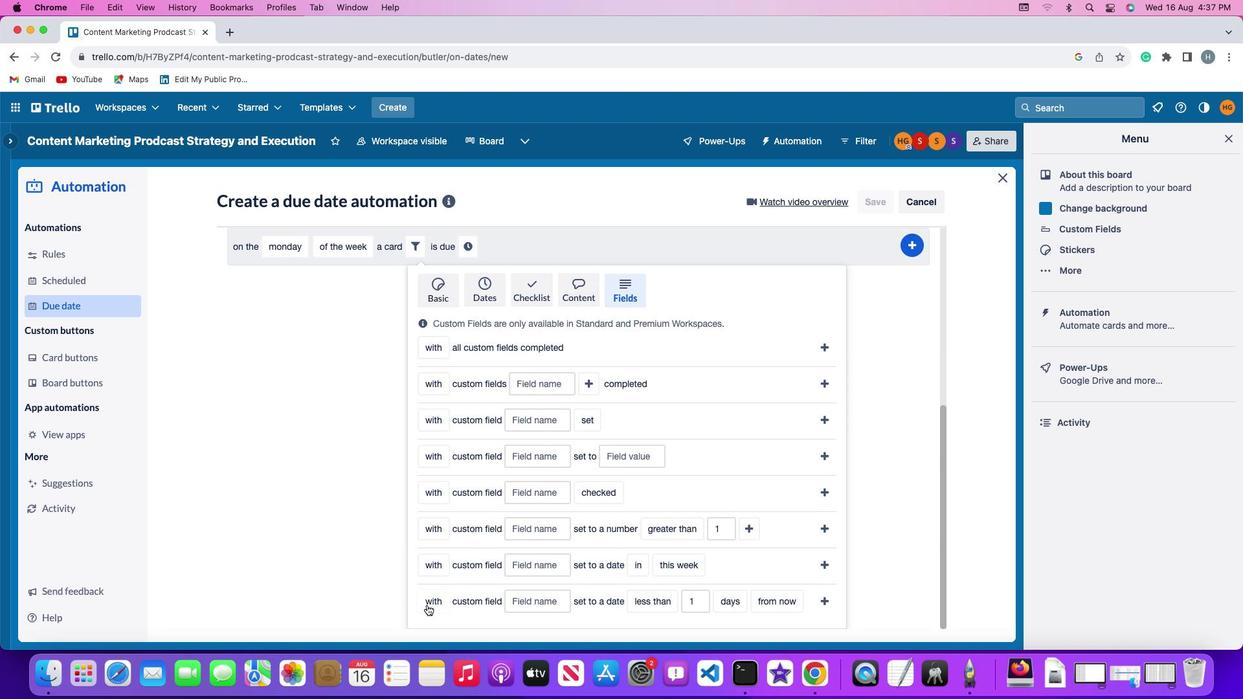 
Action: Mouse pressed left at (427, 605)
Screenshot: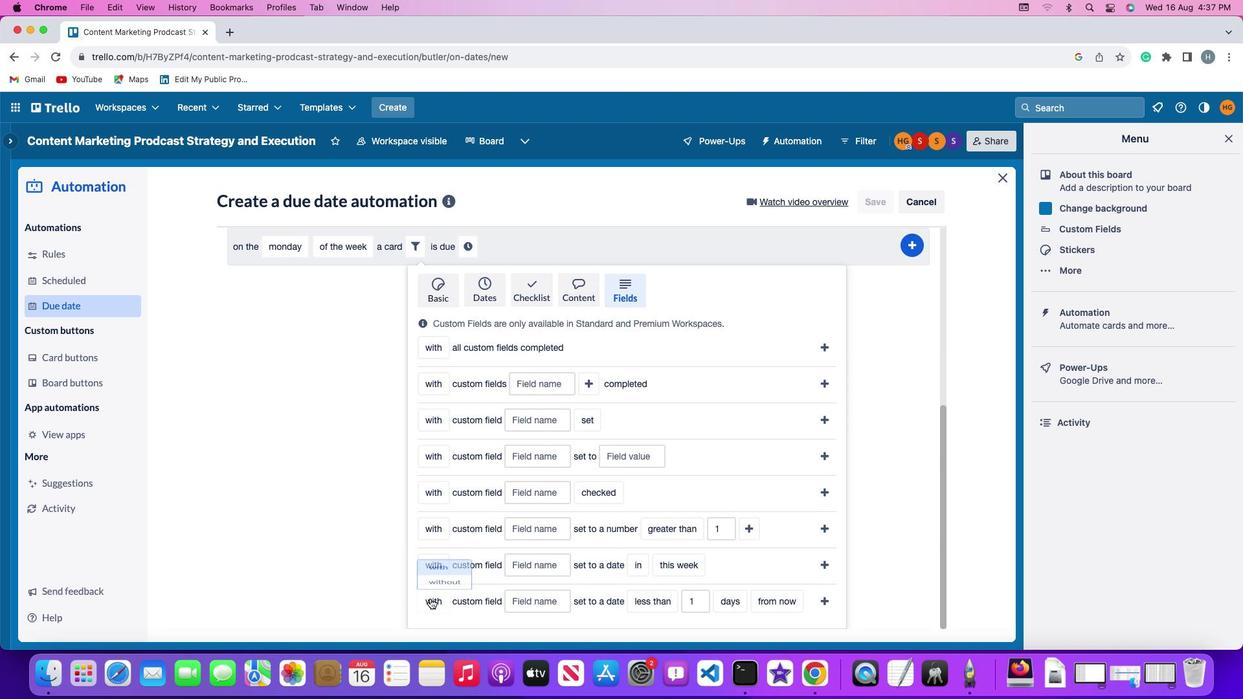 
Action: Mouse moved to (446, 555)
Screenshot: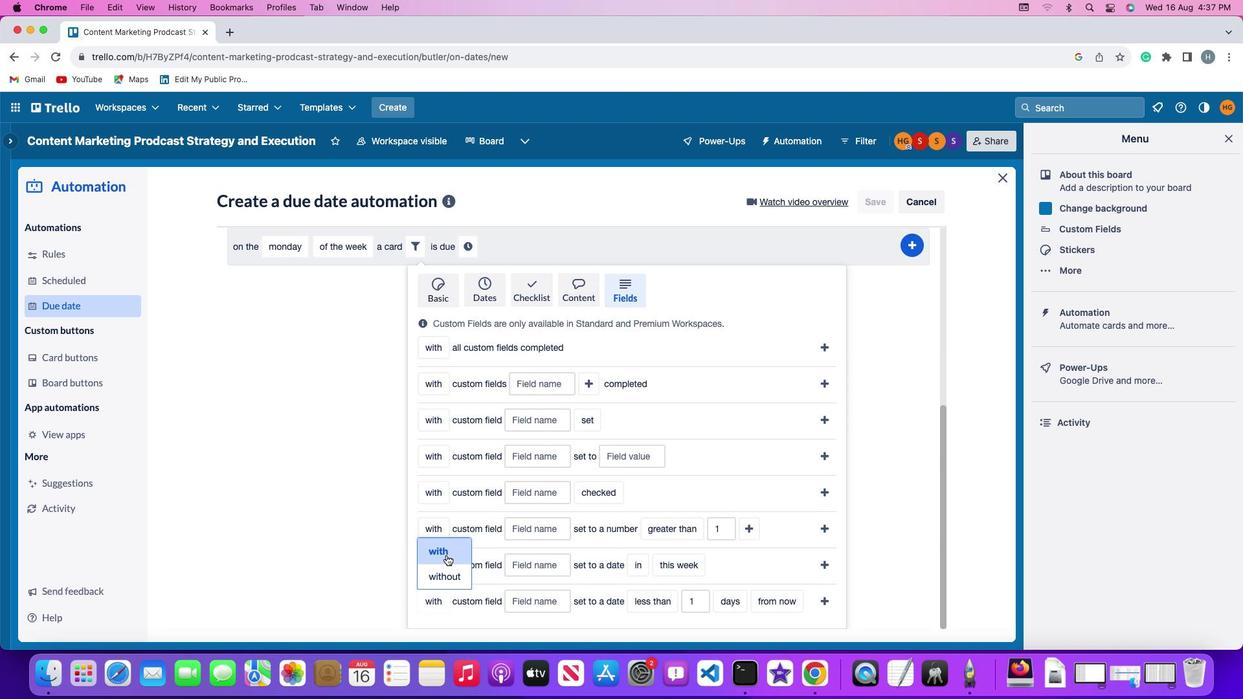 
Action: Mouse pressed left at (446, 555)
Screenshot: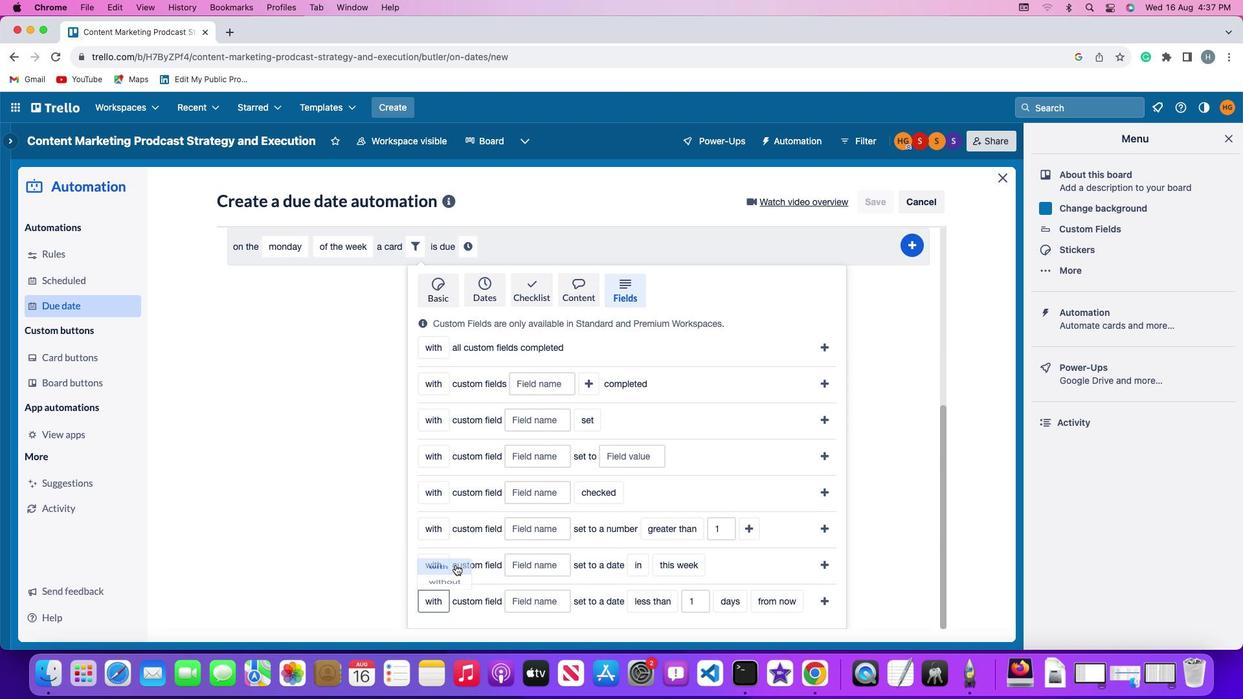 
Action: Mouse moved to (523, 598)
Screenshot: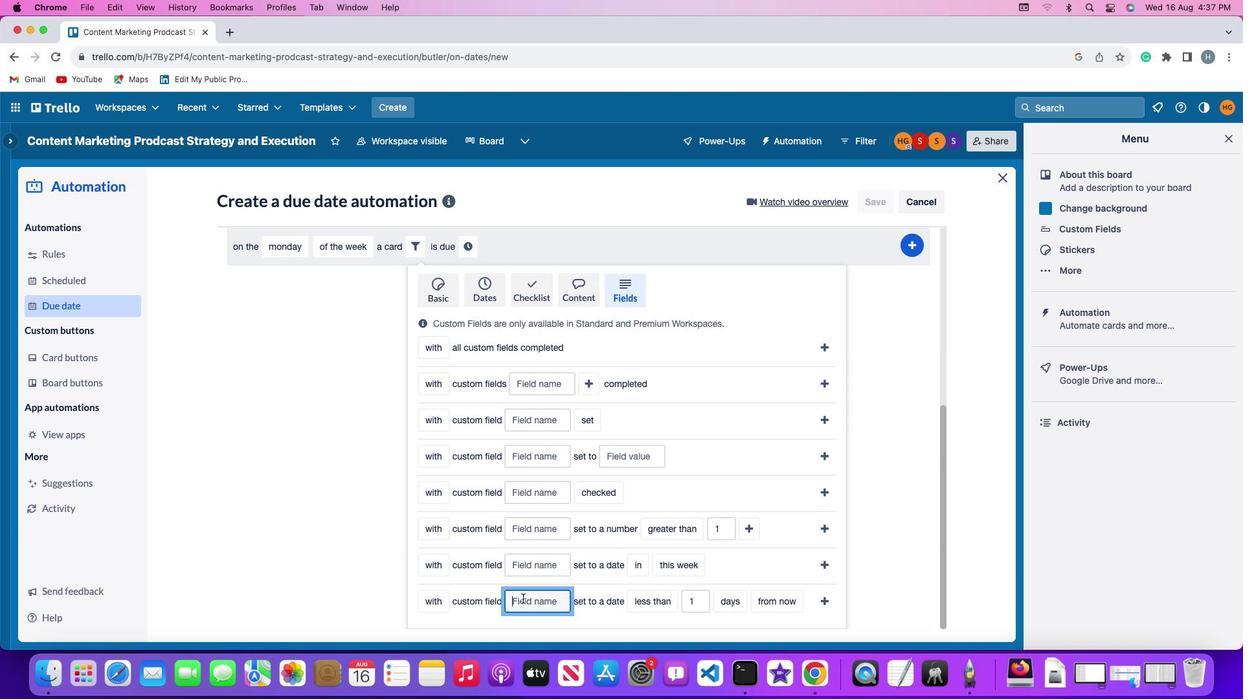
Action: Mouse pressed left at (523, 598)
Screenshot: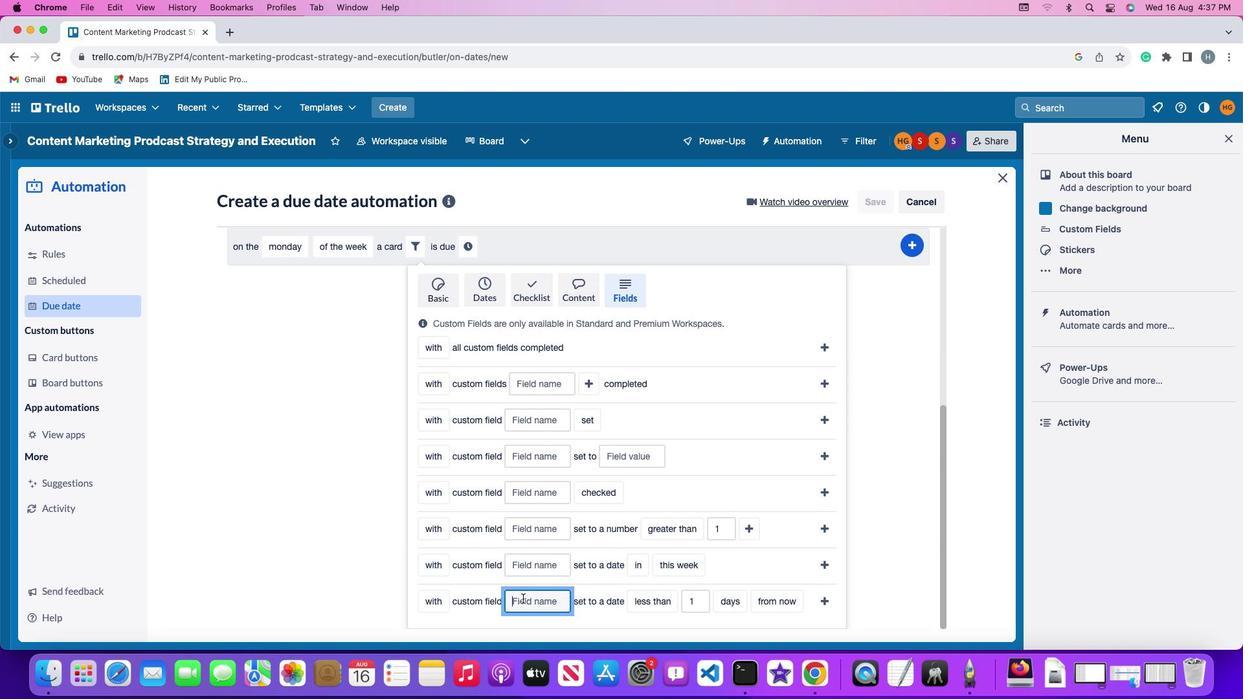 
Action: Key pressed Key.shift'R''e''s''u''m'
Screenshot: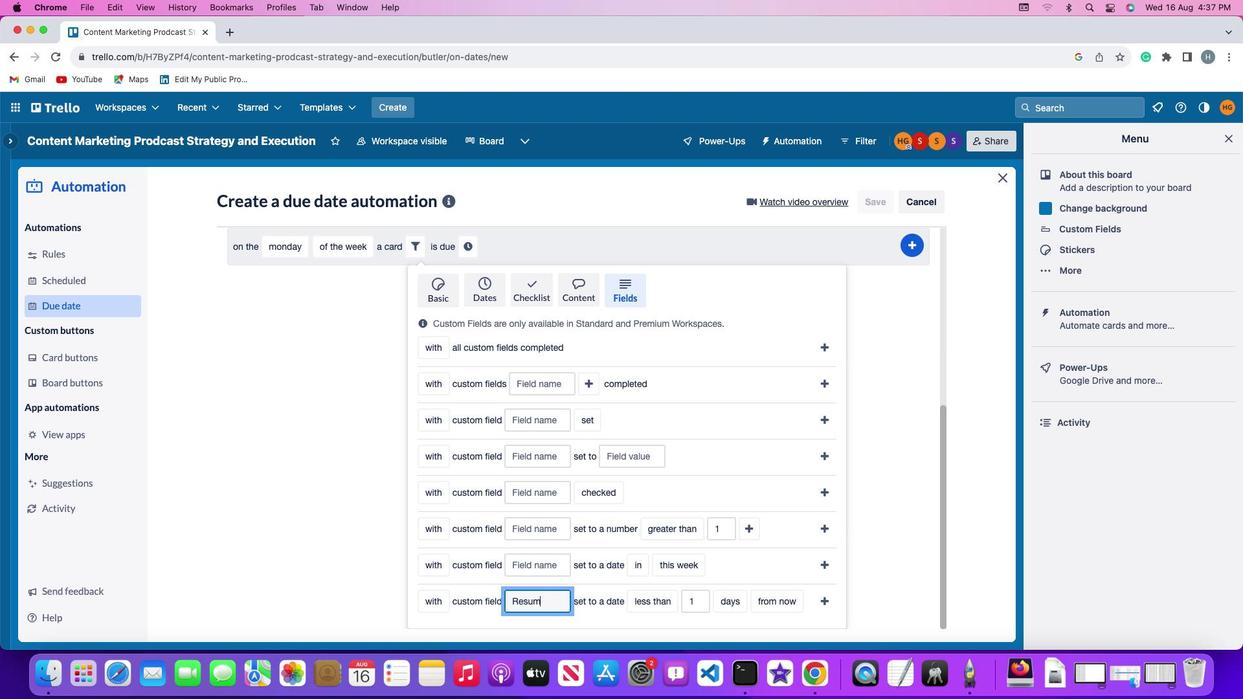 
Action: Mouse moved to (519, 599)
Screenshot: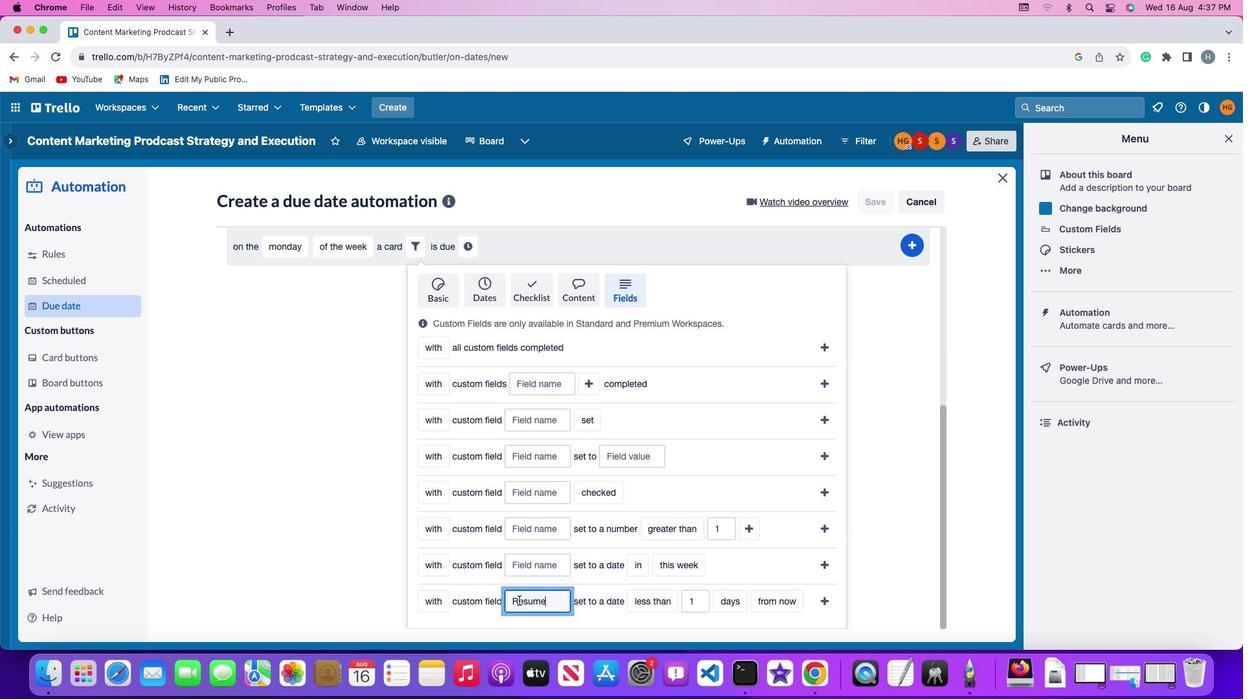 
Action: Key pressed 'e'
Screenshot: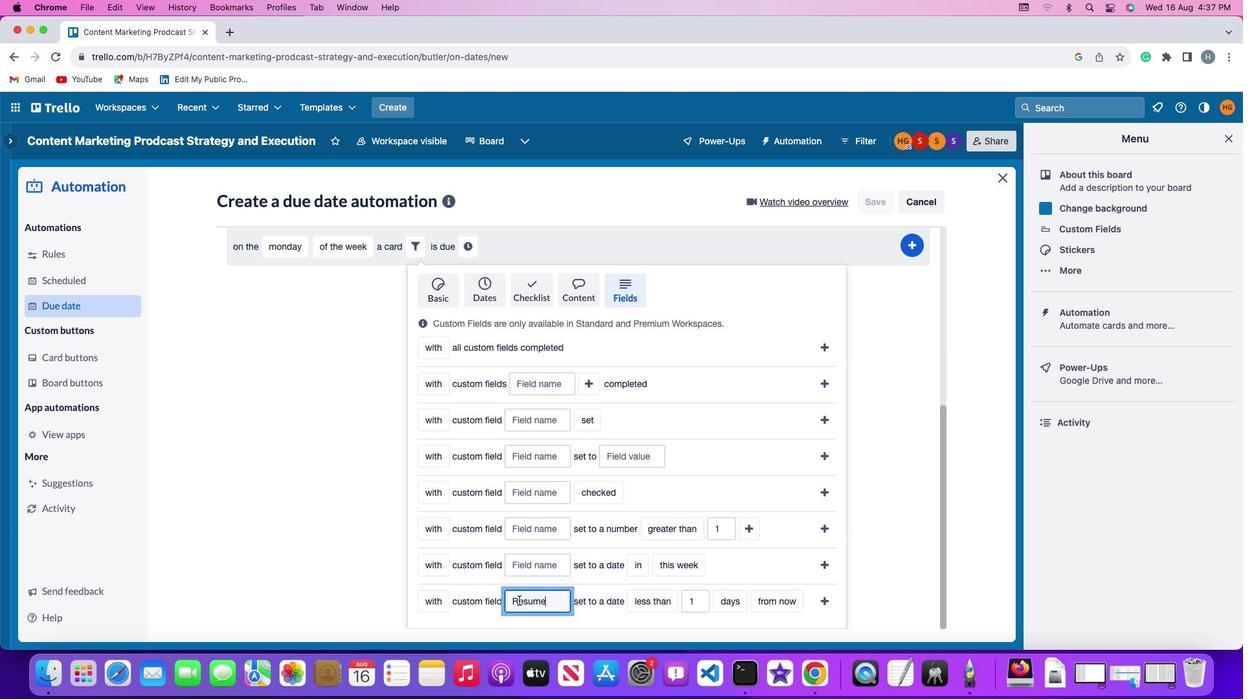 
Action: Mouse moved to (640, 603)
Screenshot: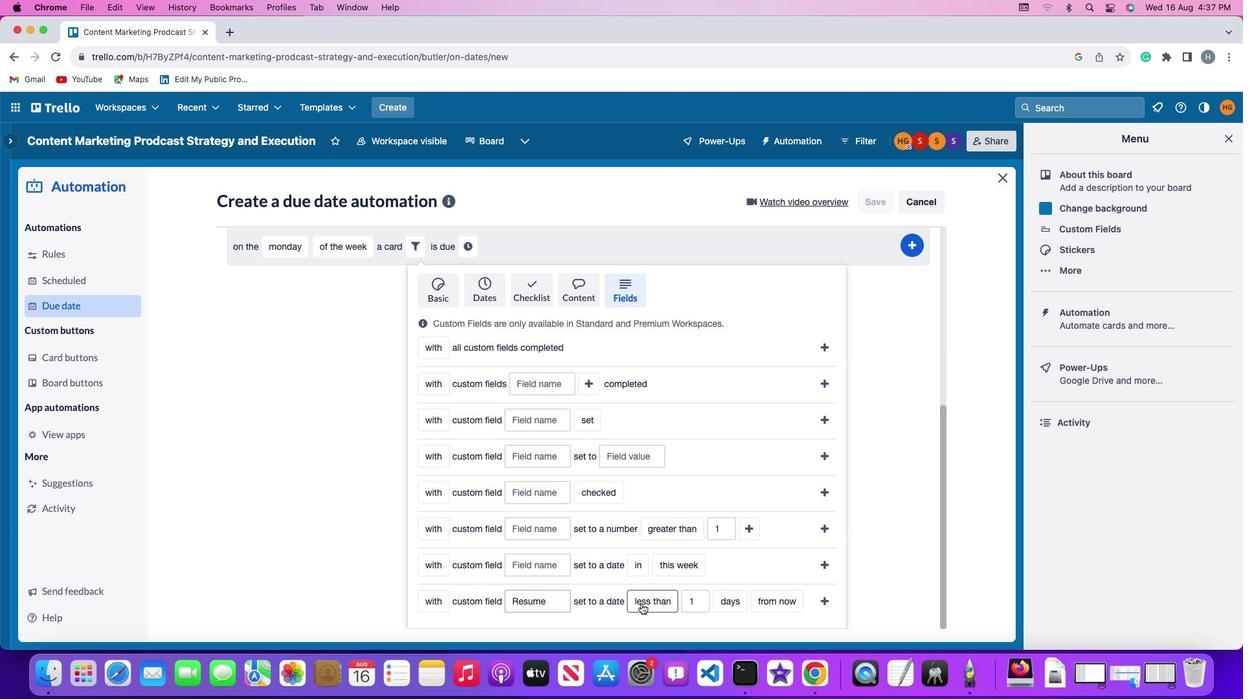 
Action: Mouse pressed left at (640, 603)
Screenshot: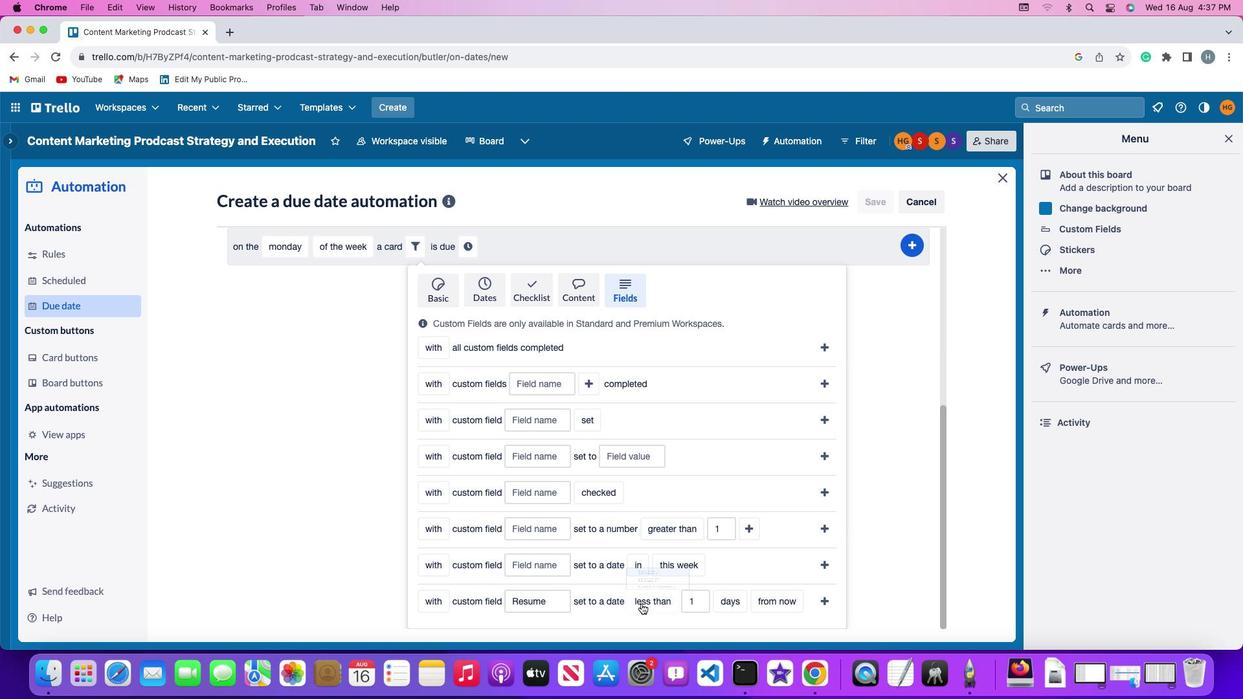 
Action: Mouse moved to (644, 513)
Screenshot: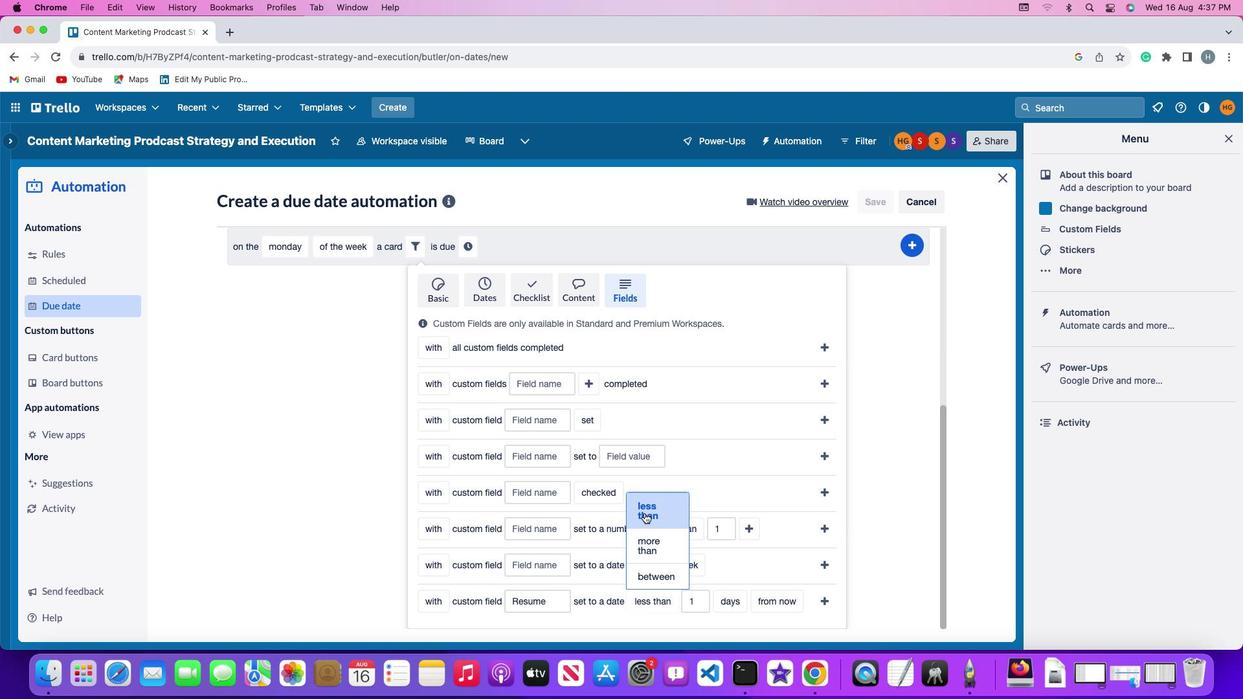 
Action: Mouse pressed left at (644, 513)
Screenshot: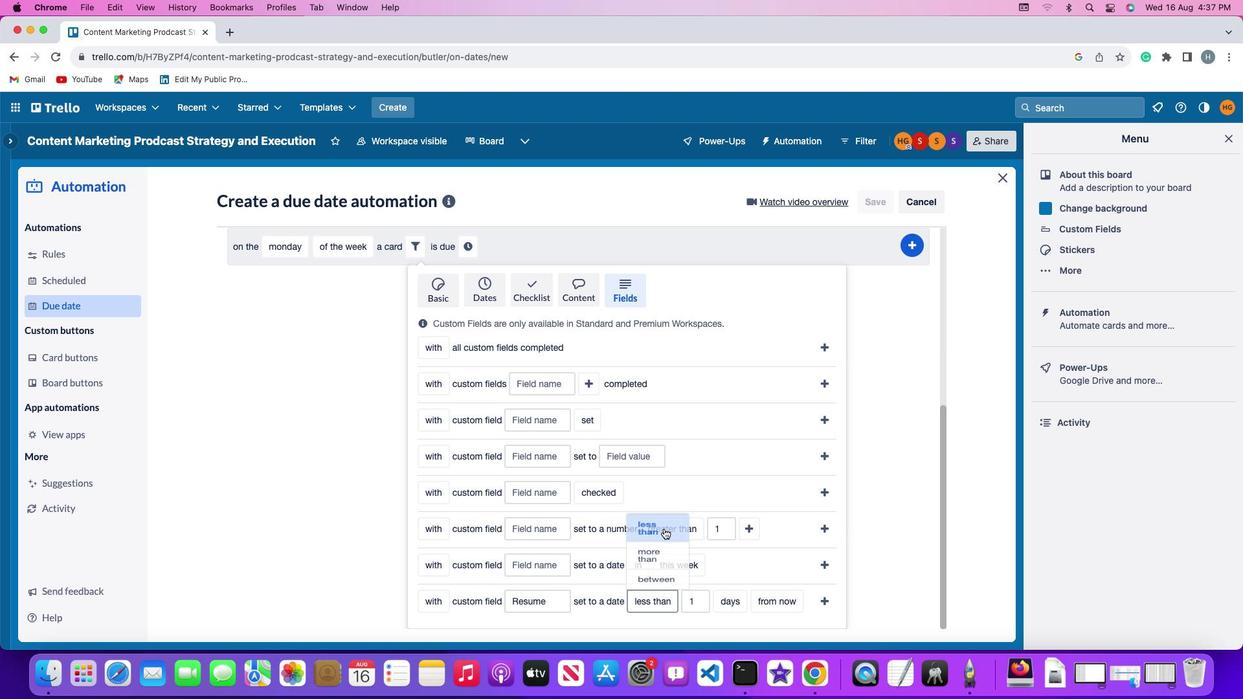 
Action: Mouse moved to (705, 602)
Screenshot: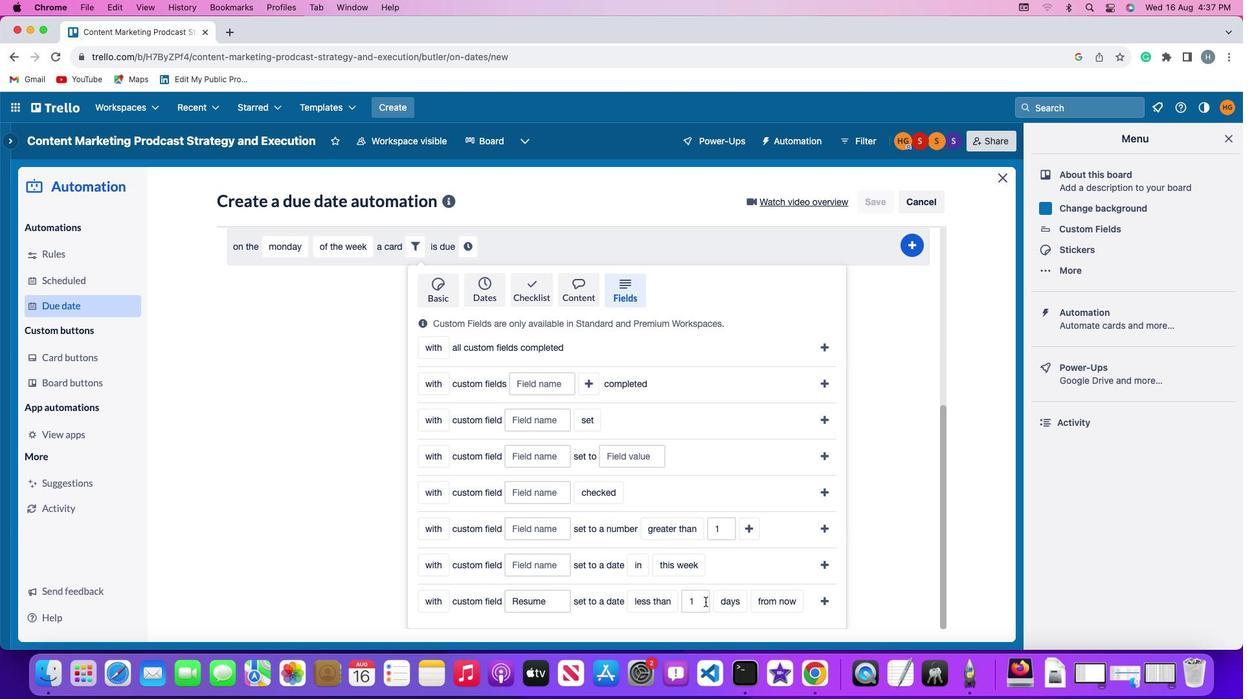 
Action: Mouse pressed left at (705, 602)
Screenshot: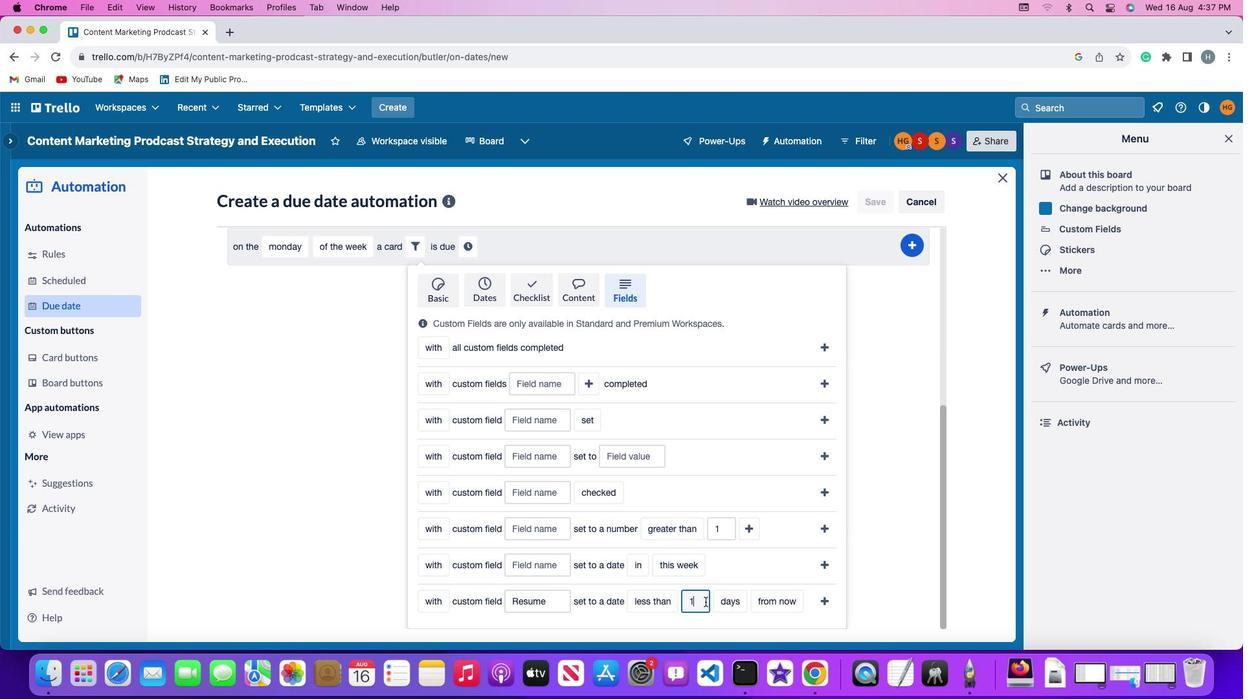 
Action: Key pressed Key.backspace'1'
Screenshot: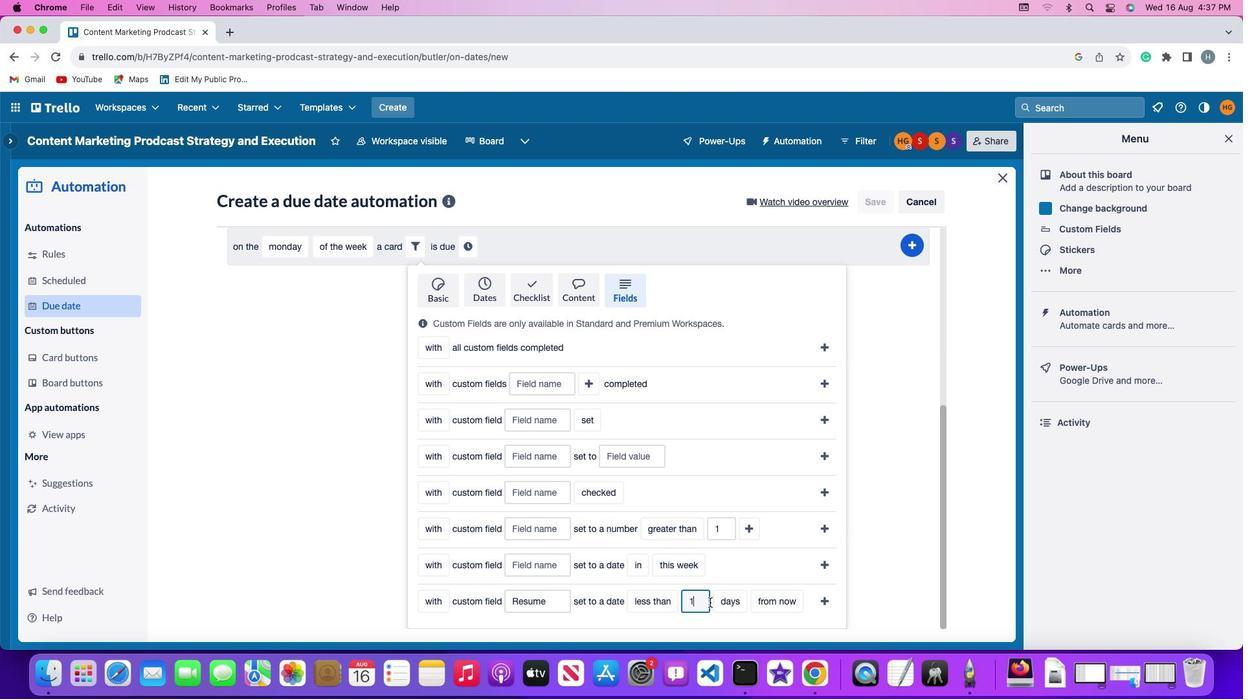 
Action: Mouse moved to (723, 602)
Screenshot: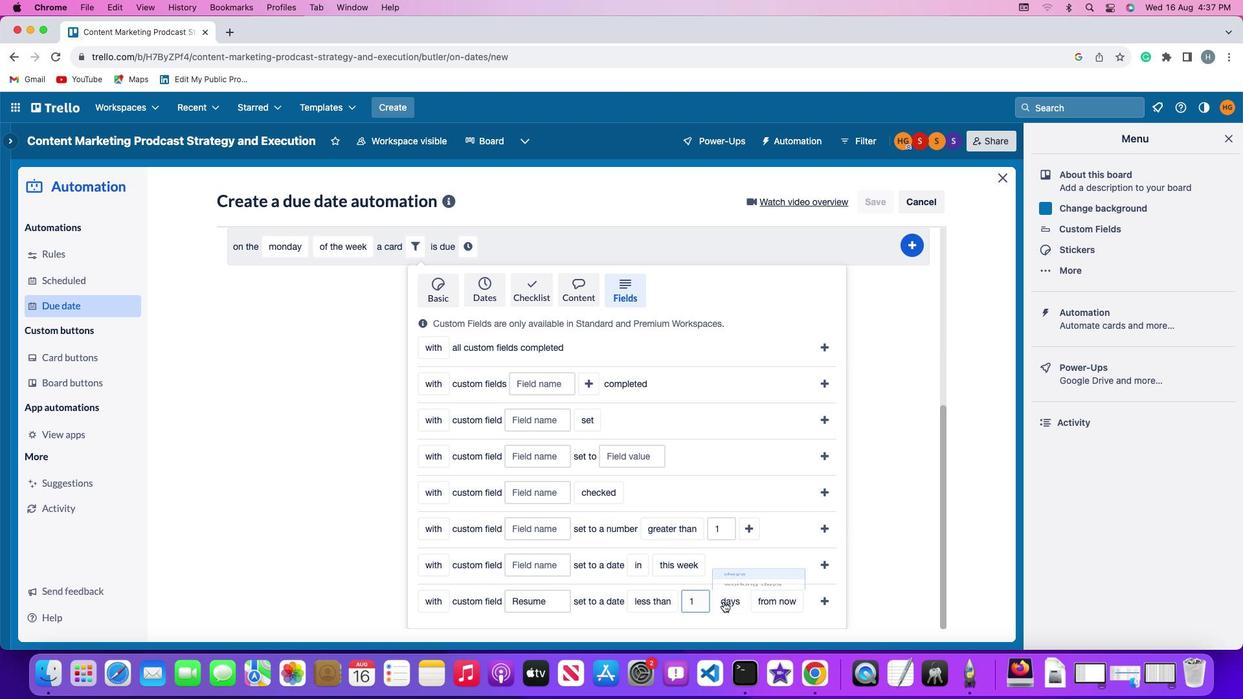 
Action: Mouse pressed left at (723, 602)
Screenshot: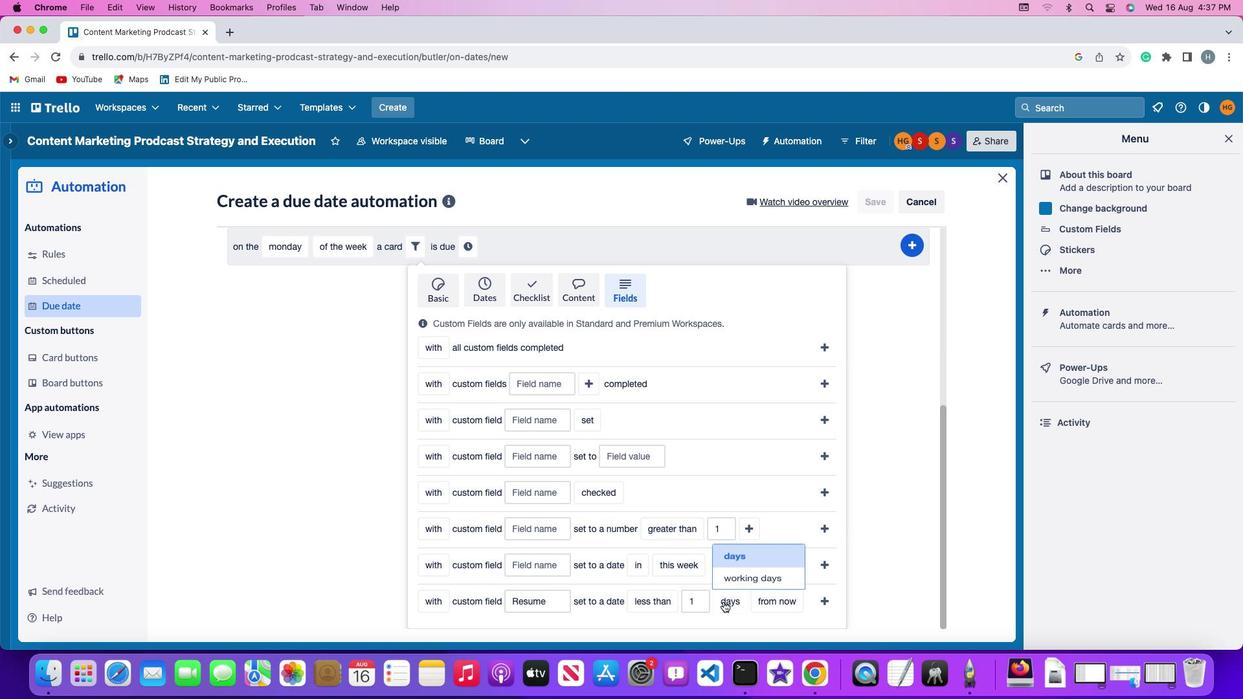 
Action: Mouse moved to (731, 554)
Screenshot: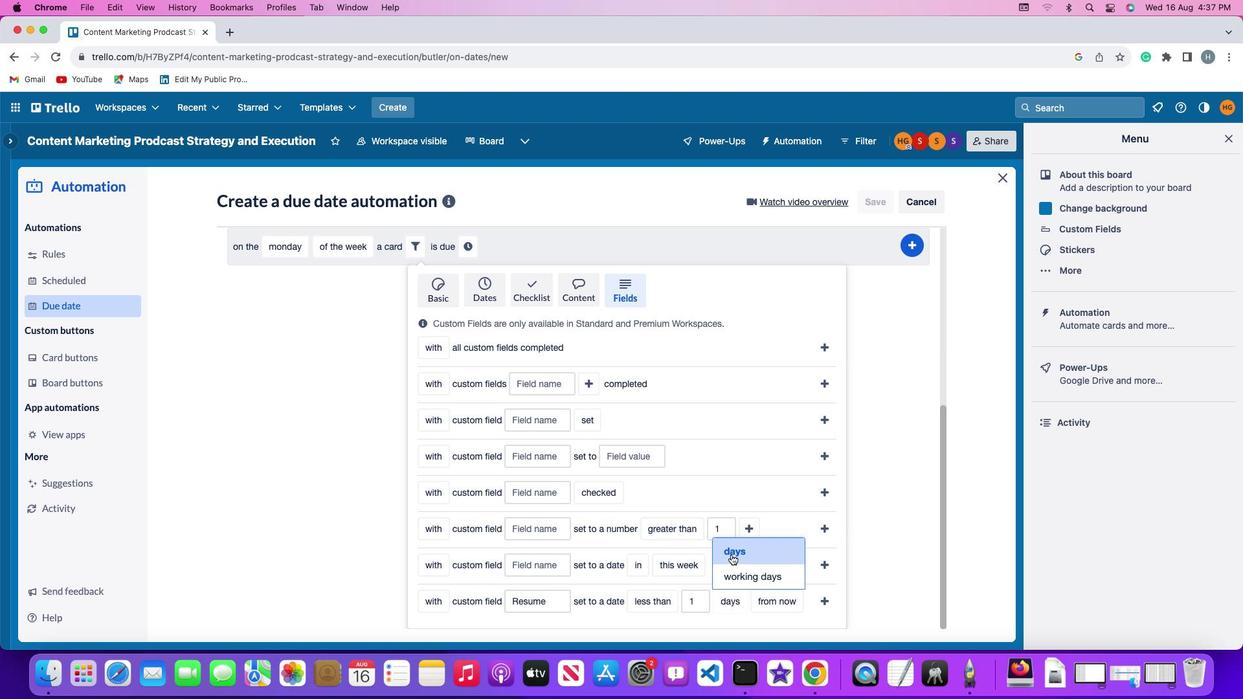 
Action: Mouse pressed left at (731, 554)
Screenshot: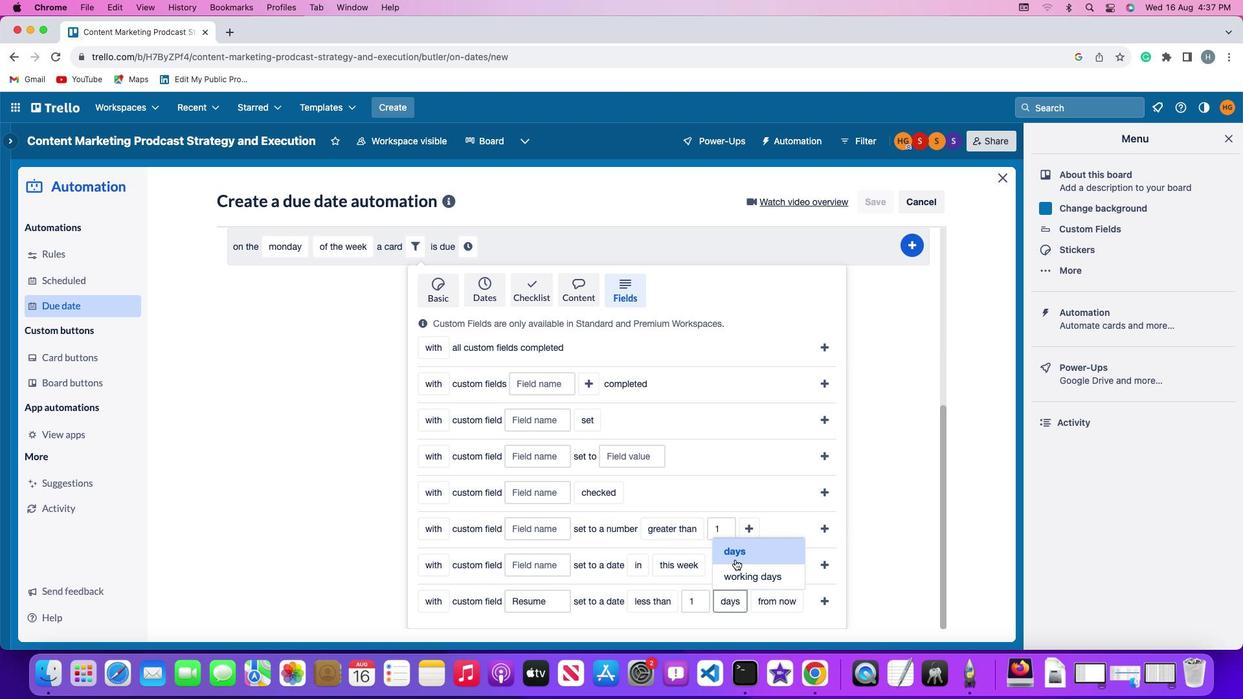 
Action: Mouse moved to (775, 603)
Screenshot: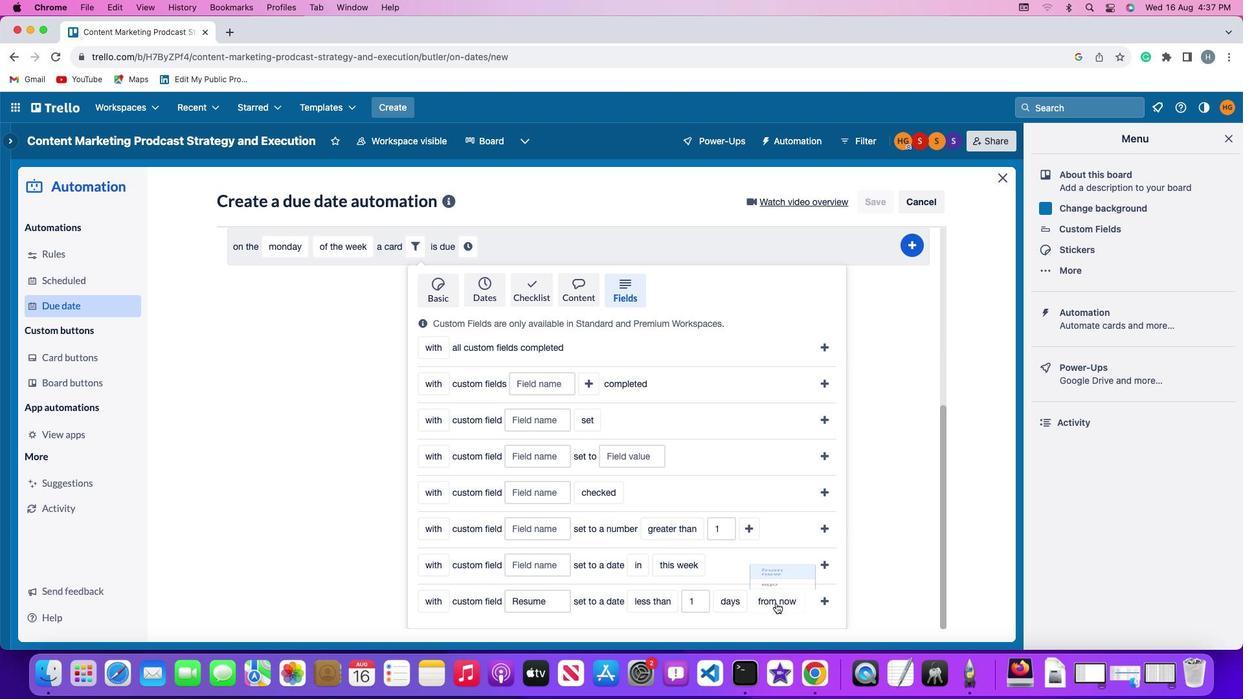 
Action: Mouse pressed left at (775, 603)
Screenshot: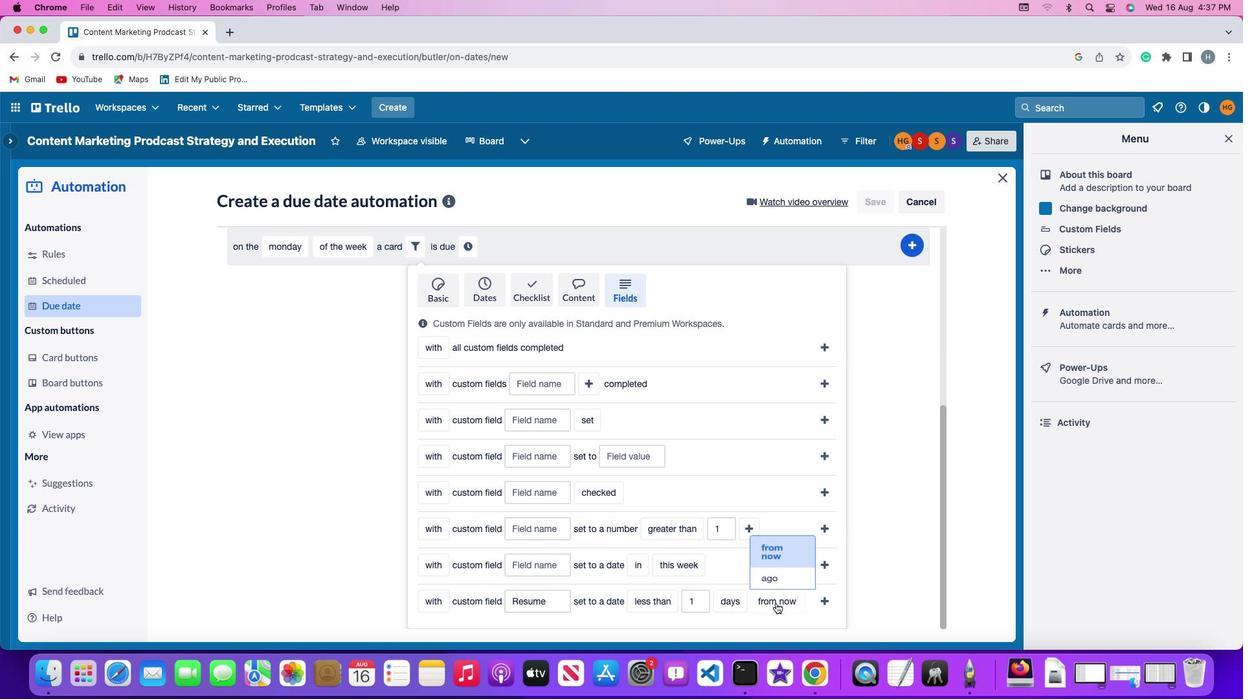 
Action: Mouse moved to (767, 549)
Screenshot: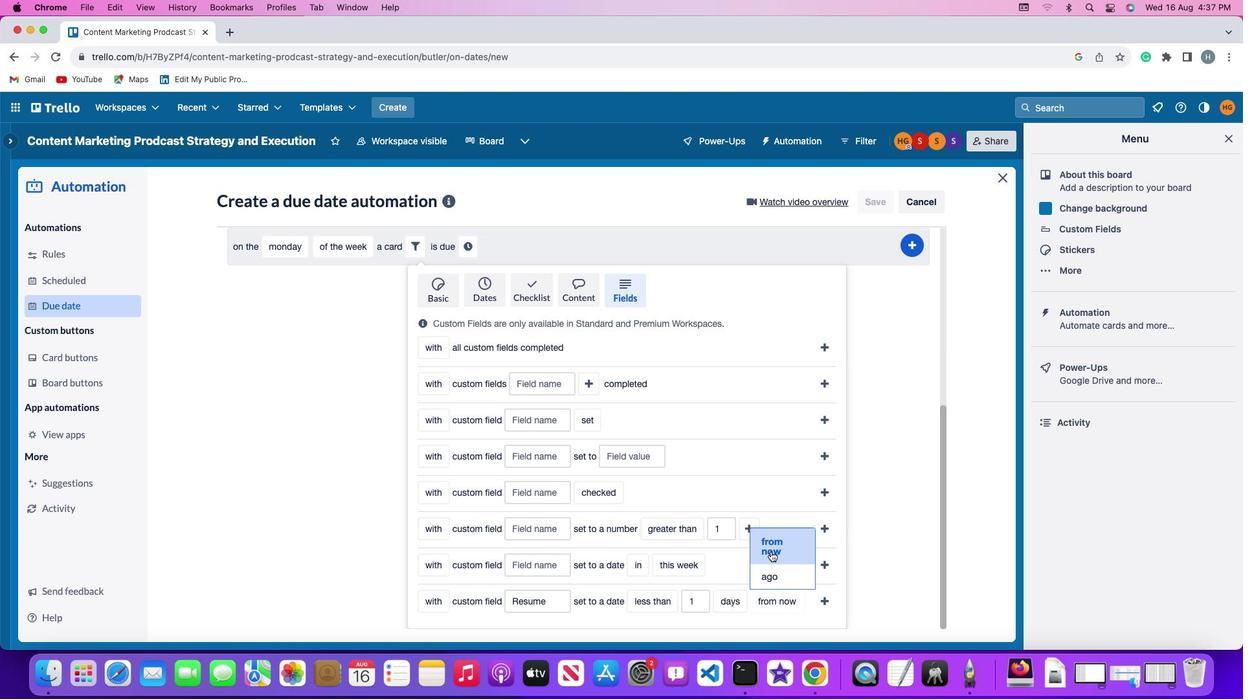 
Action: Mouse pressed left at (767, 549)
Screenshot: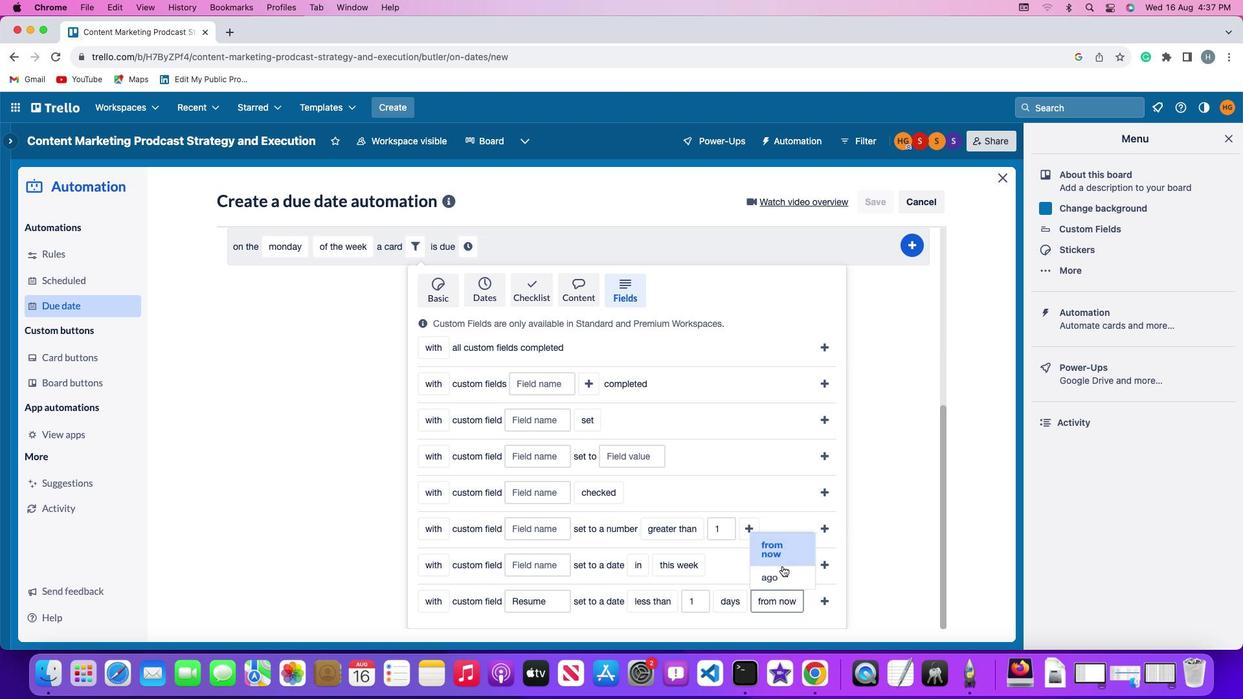 
Action: Mouse moved to (823, 602)
Screenshot: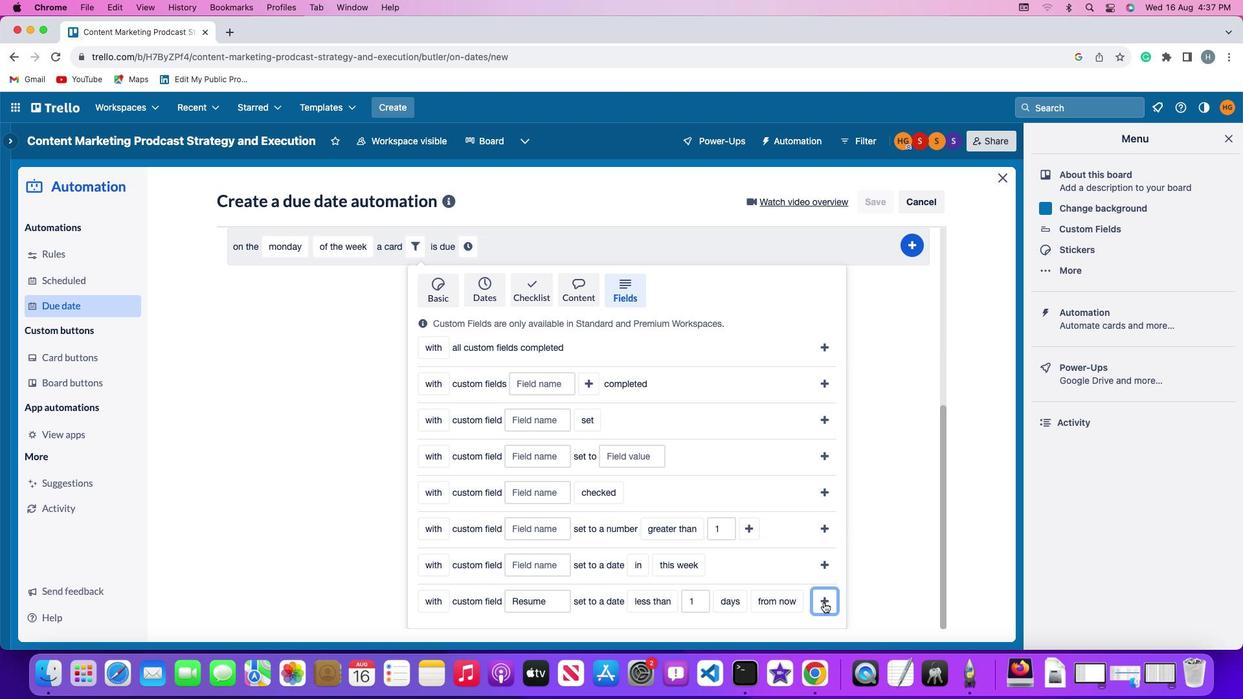 
Action: Mouse pressed left at (823, 602)
Screenshot: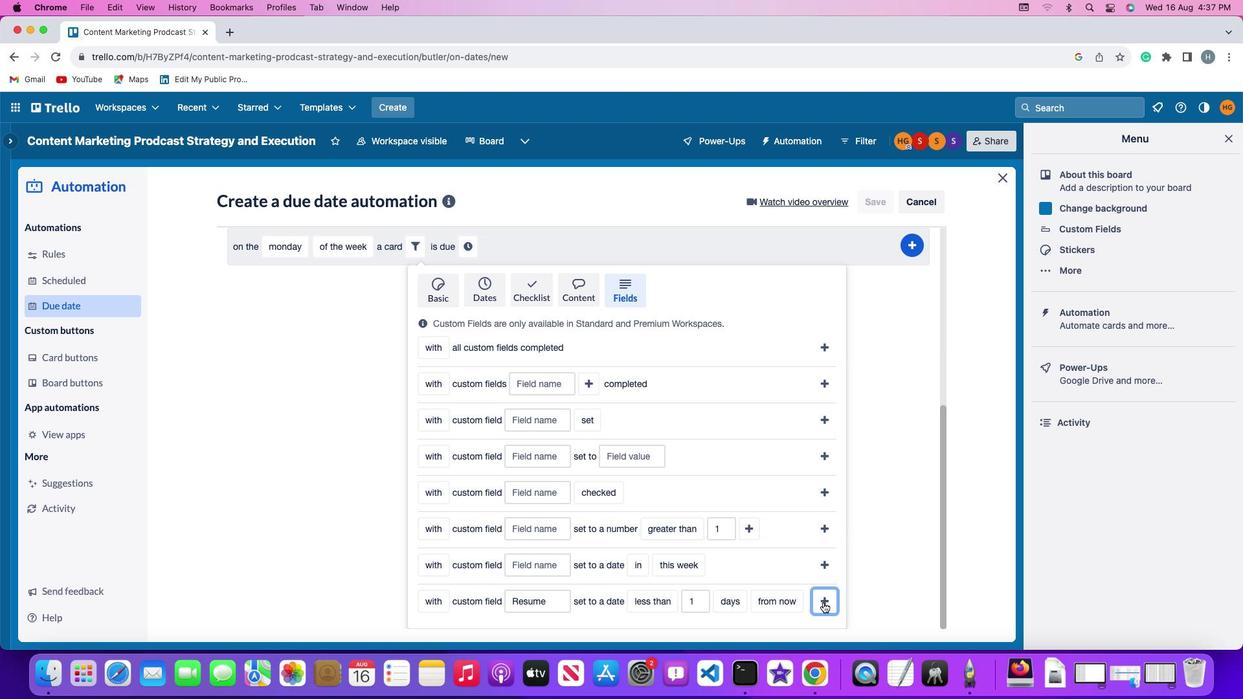 
Action: Mouse moved to (776, 560)
Screenshot: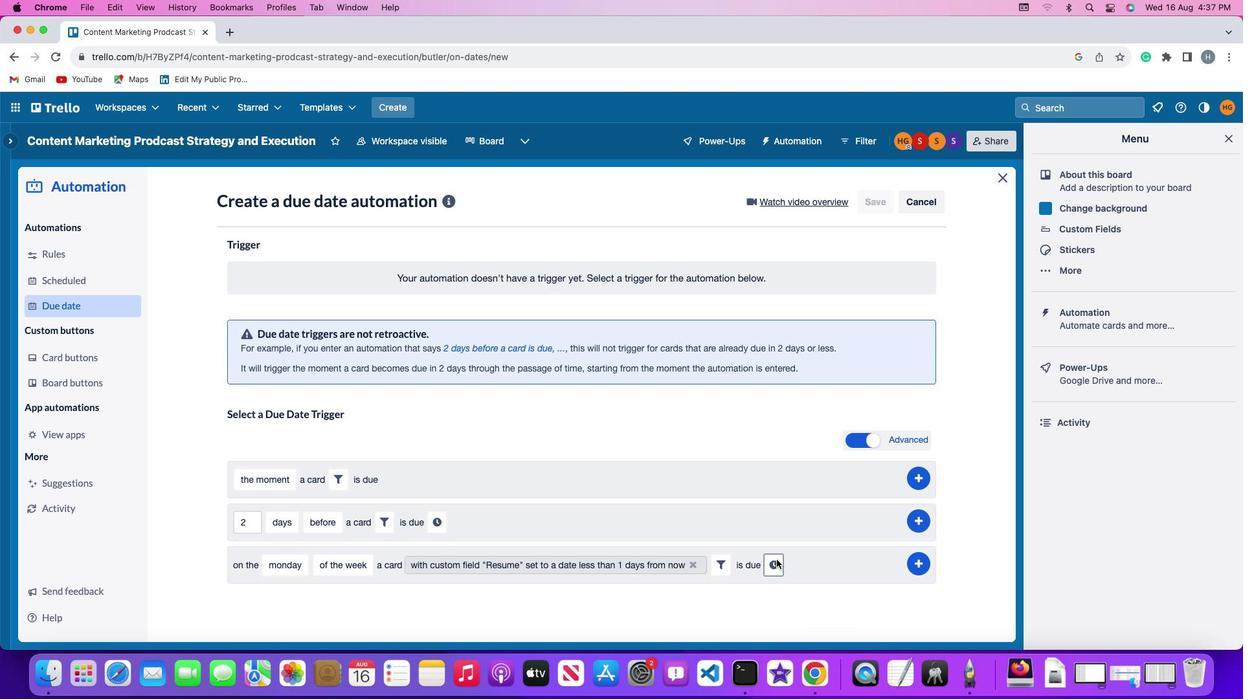 
Action: Mouse pressed left at (776, 560)
Screenshot: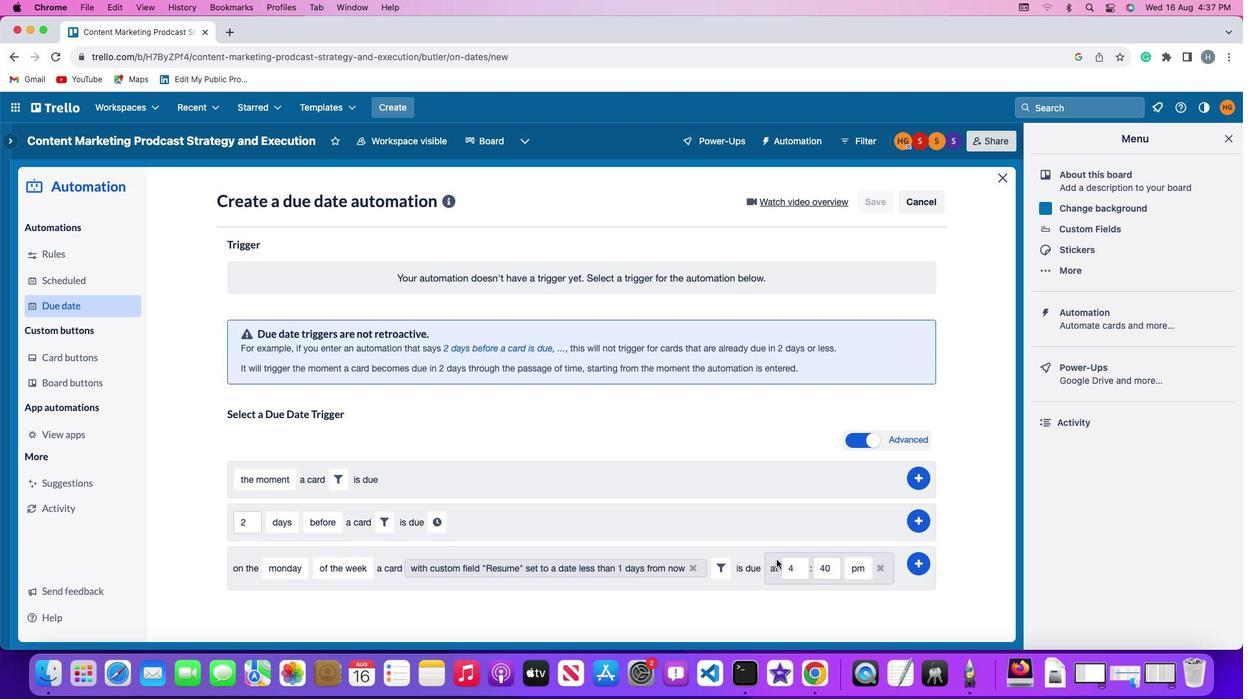 
Action: Mouse moved to (795, 565)
Screenshot: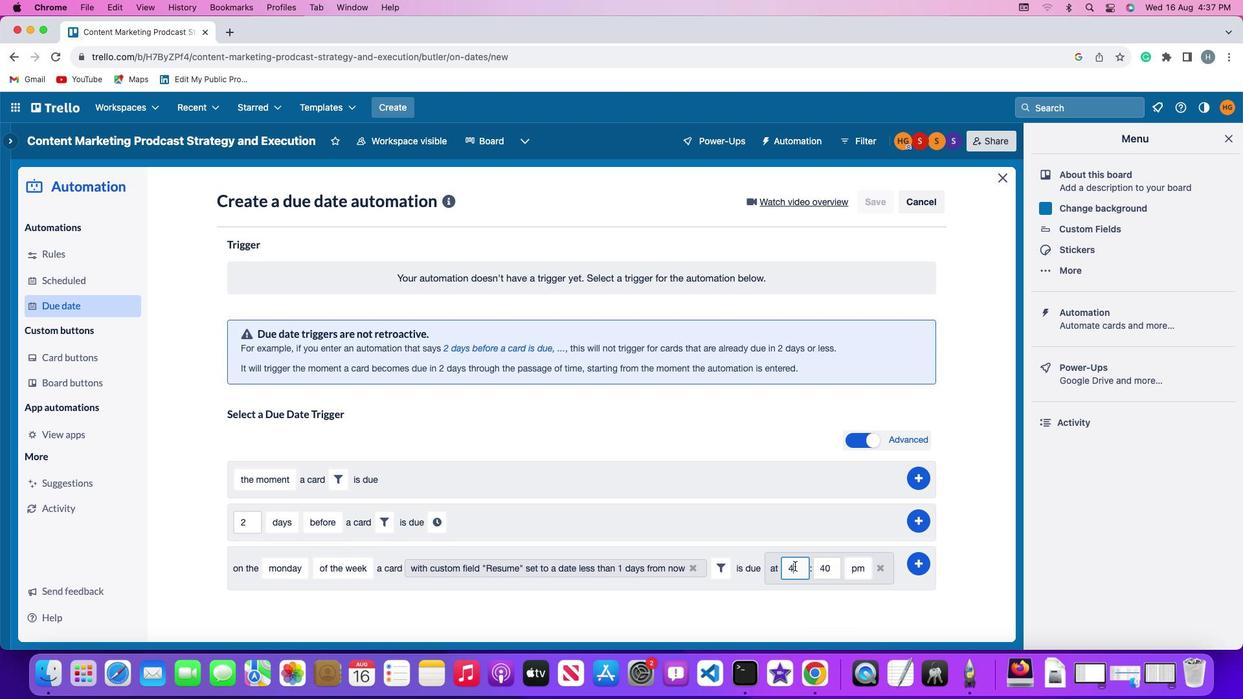 
Action: Mouse pressed left at (795, 565)
Screenshot: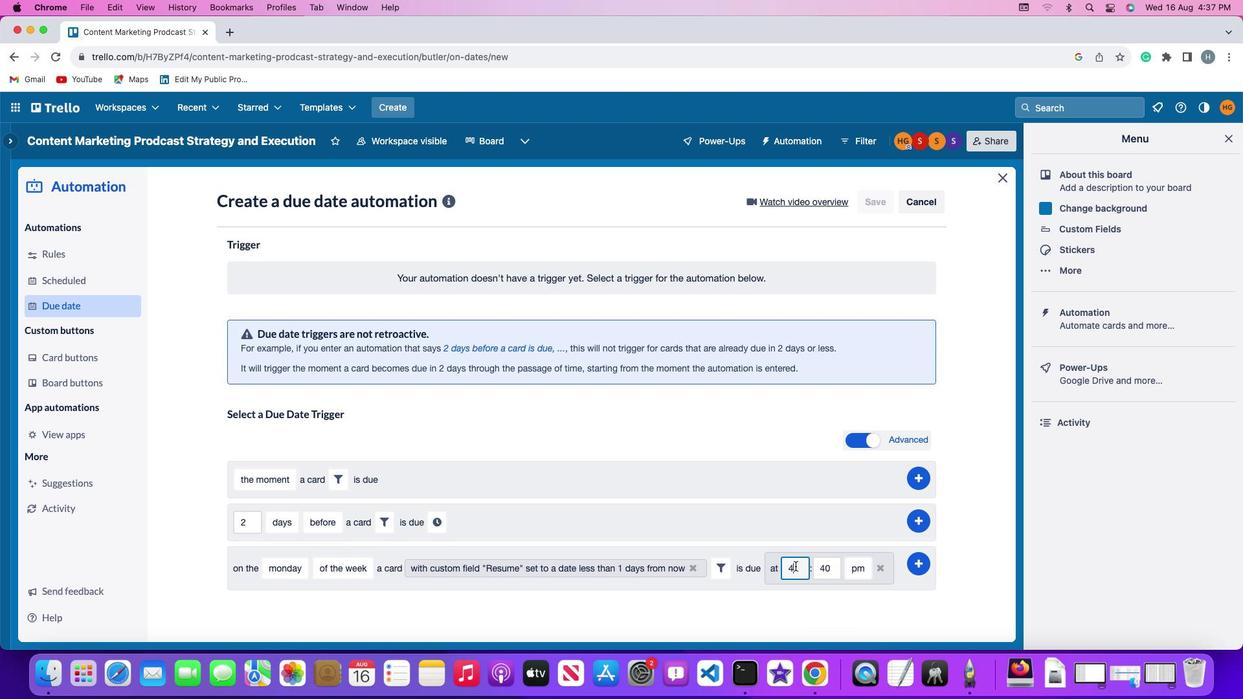 
Action: Mouse moved to (796, 566)
Screenshot: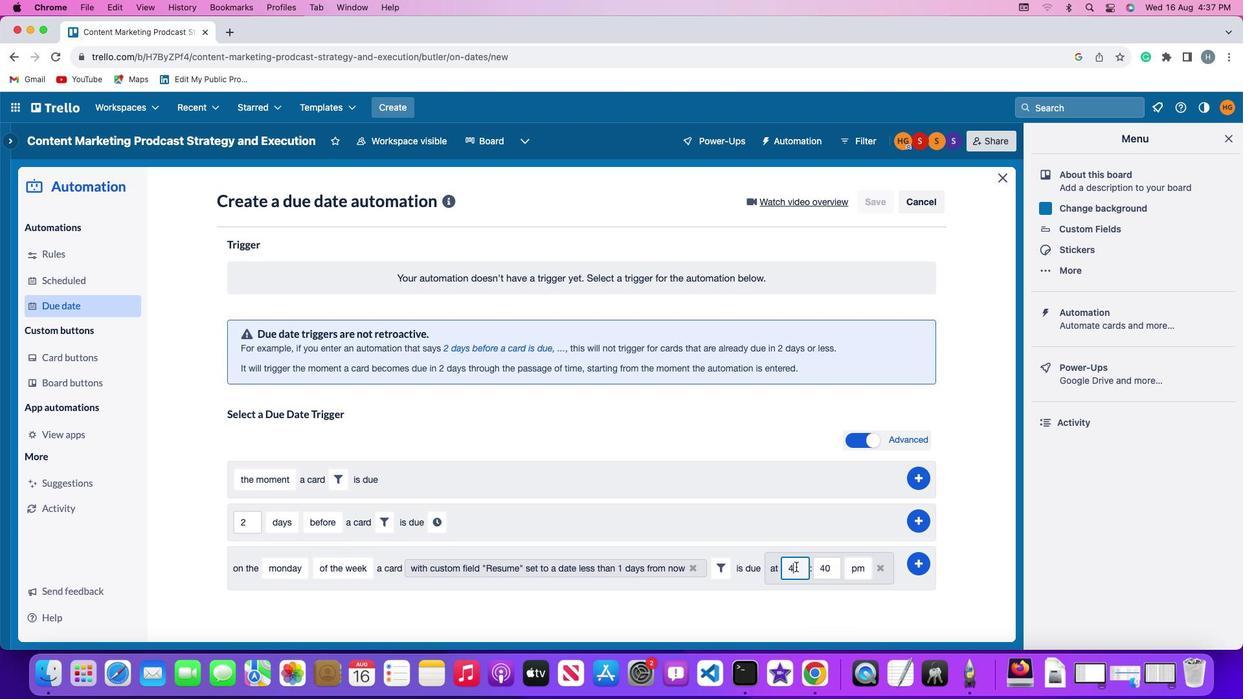 
Action: Key pressed Key.backspaceKey.backspace'1''1'
Screenshot: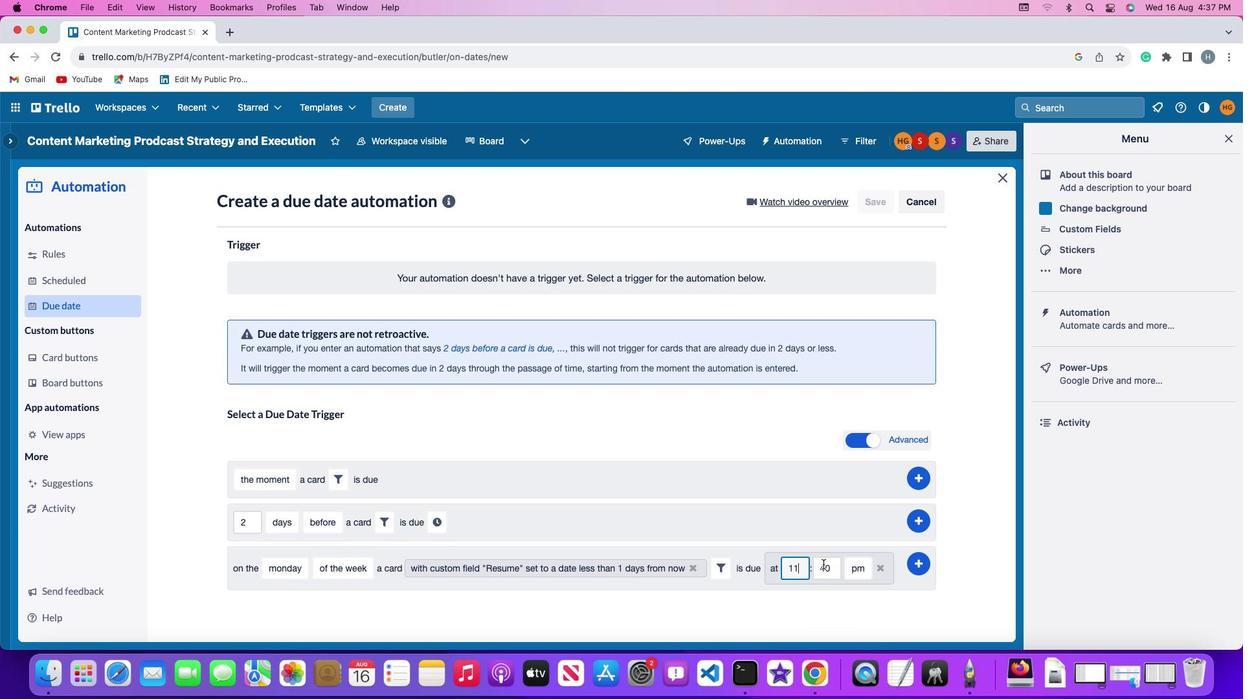
Action: Mouse moved to (833, 564)
Screenshot: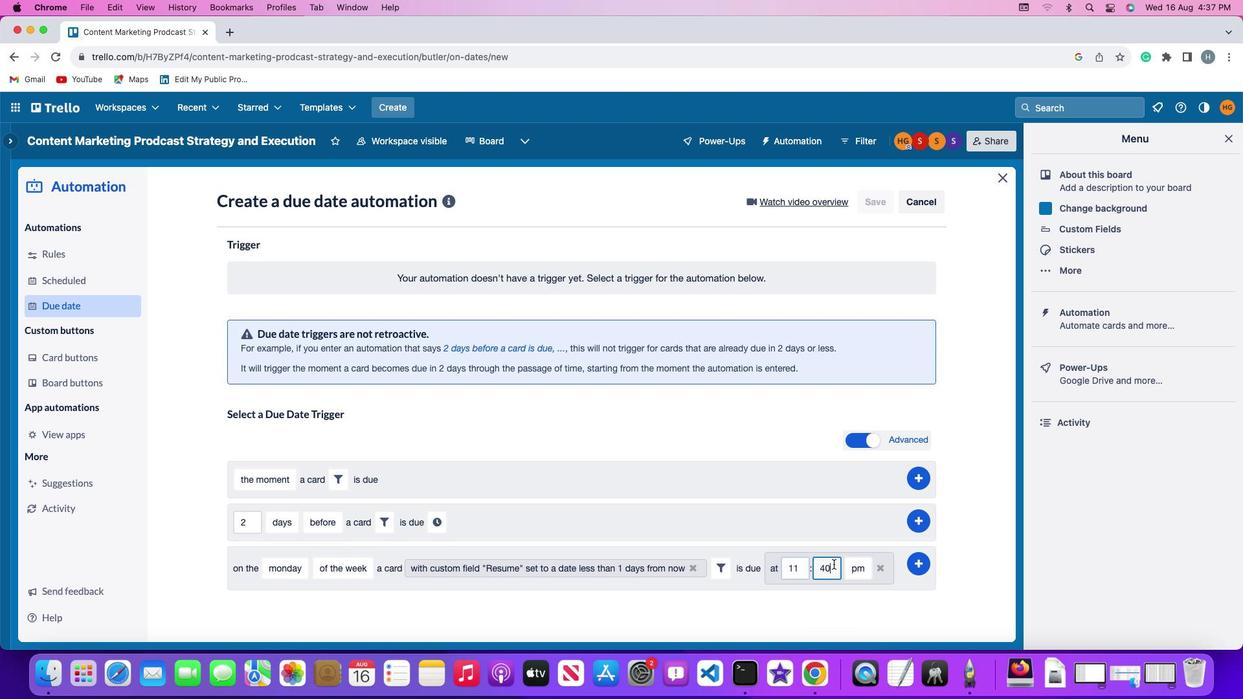 
Action: Mouse pressed left at (833, 564)
Screenshot: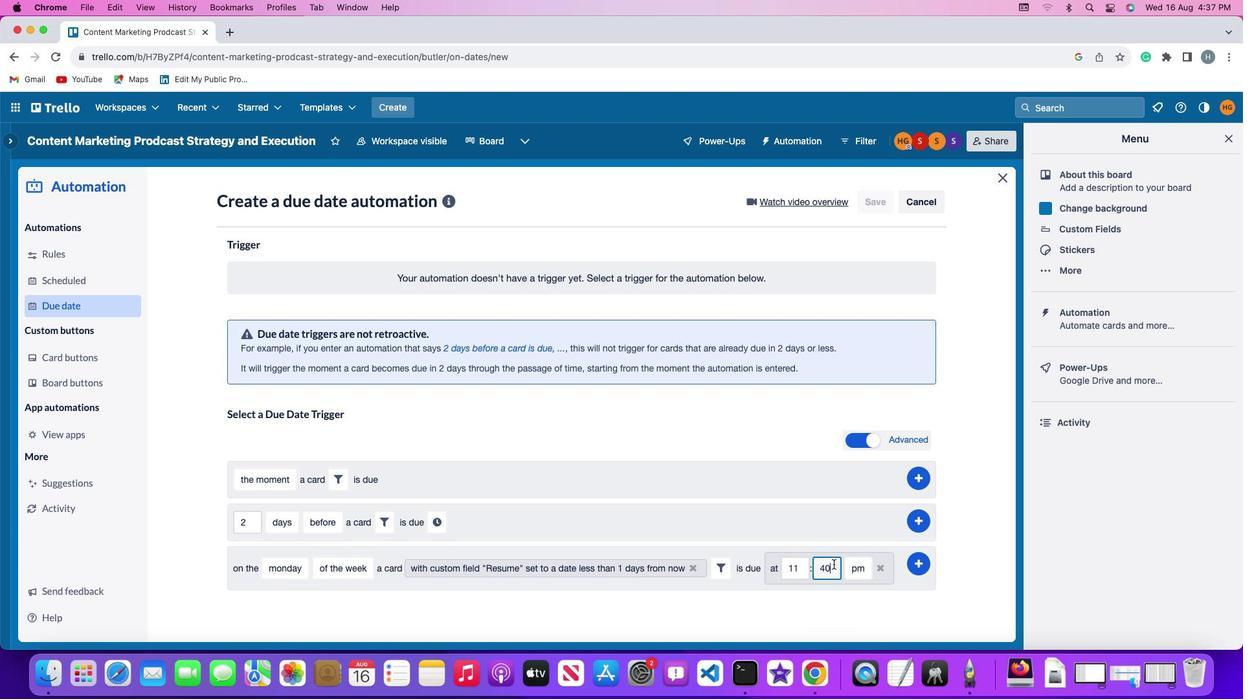 
Action: Key pressed Key.backspaceKey.backspace'0''0'
Screenshot: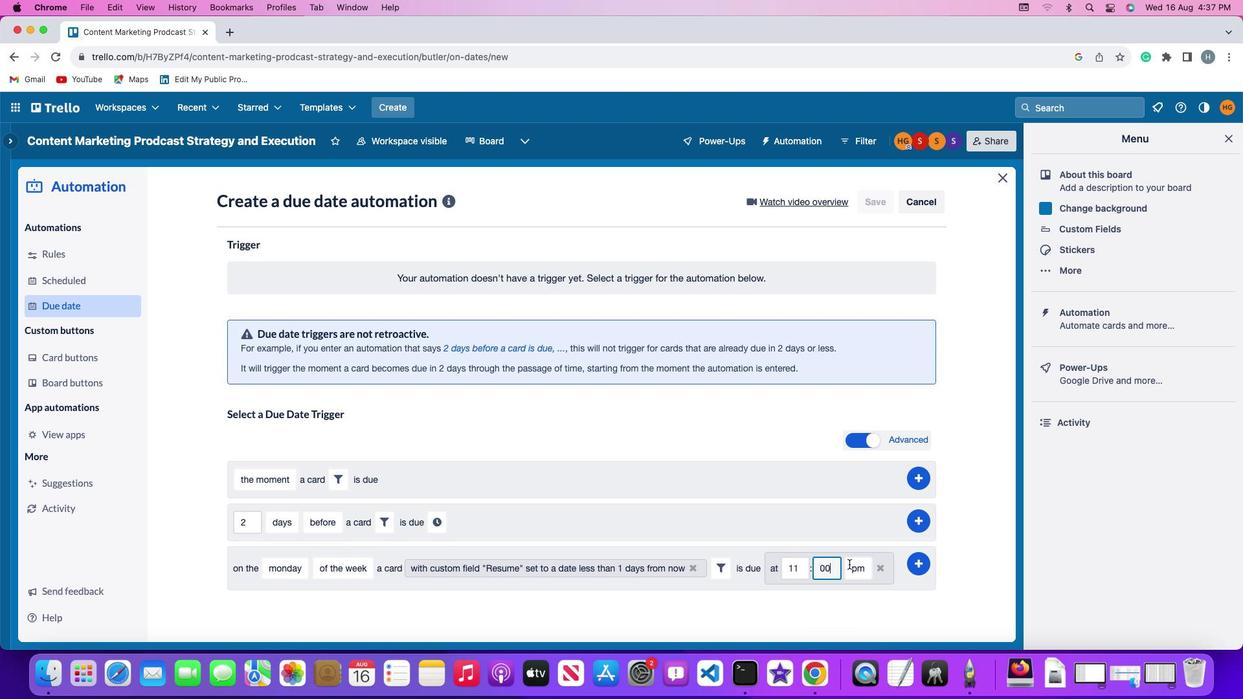 
Action: Mouse moved to (854, 564)
Screenshot: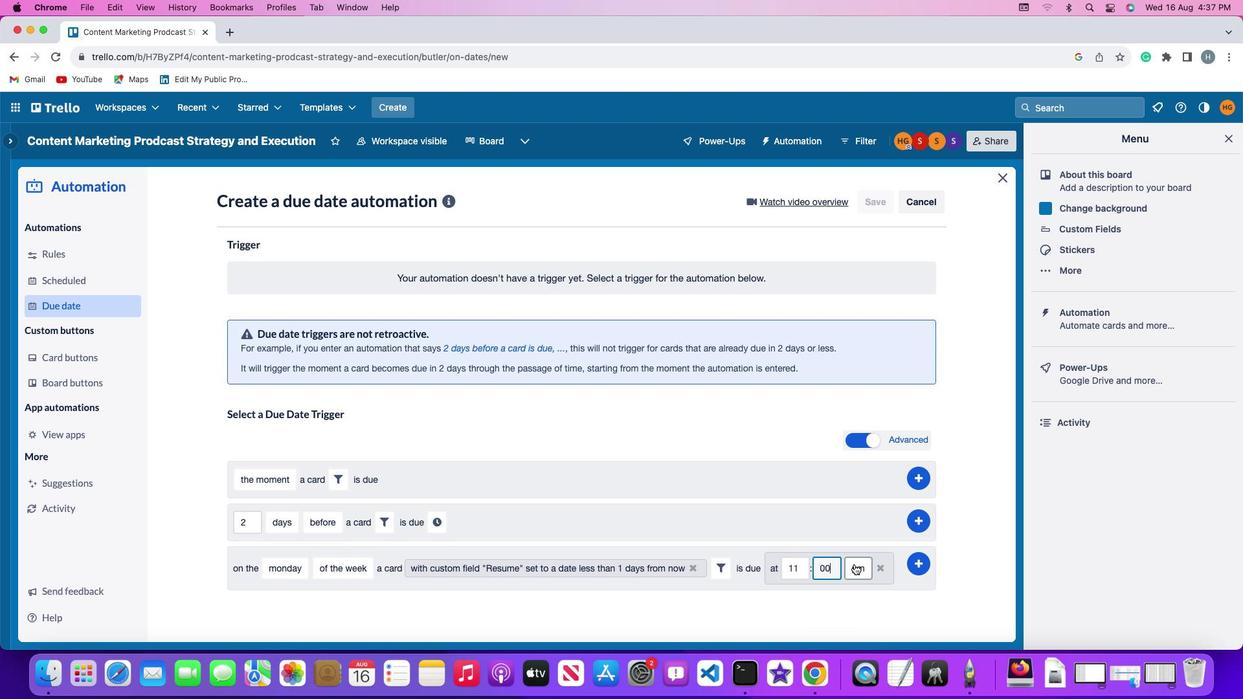 
Action: Mouse pressed left at (854, 564)
Screenshot: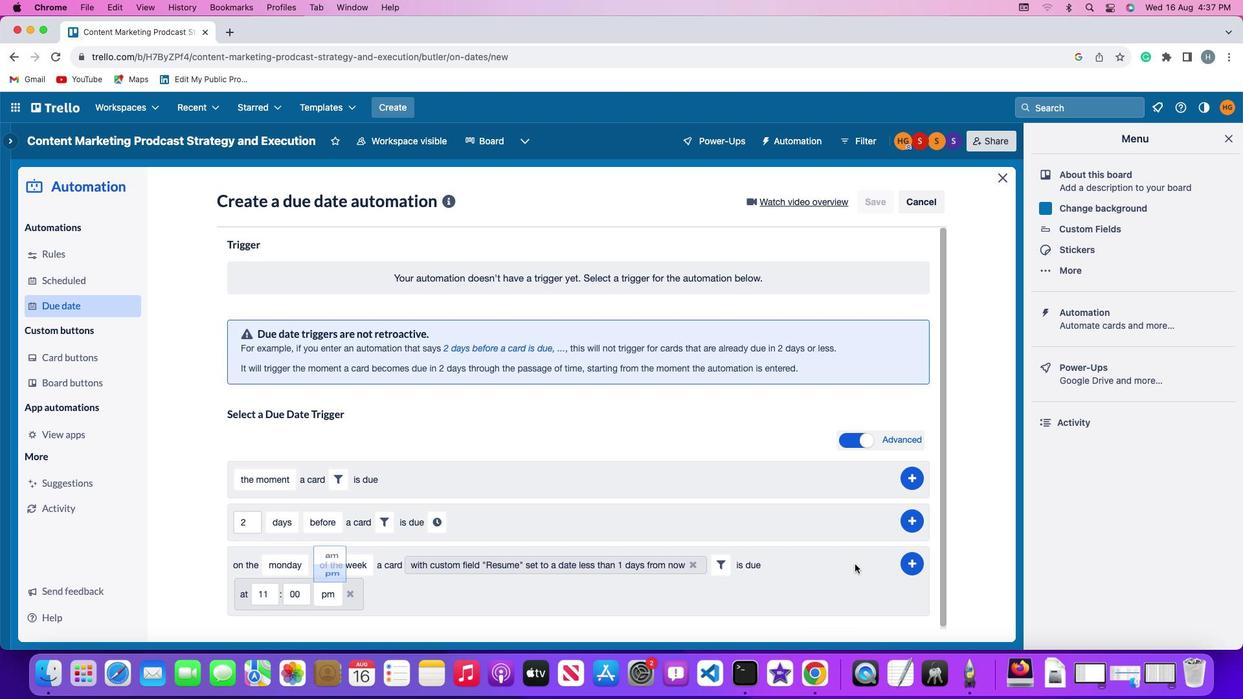 
Action: Mouse moved to (335, 595)
Screenshot: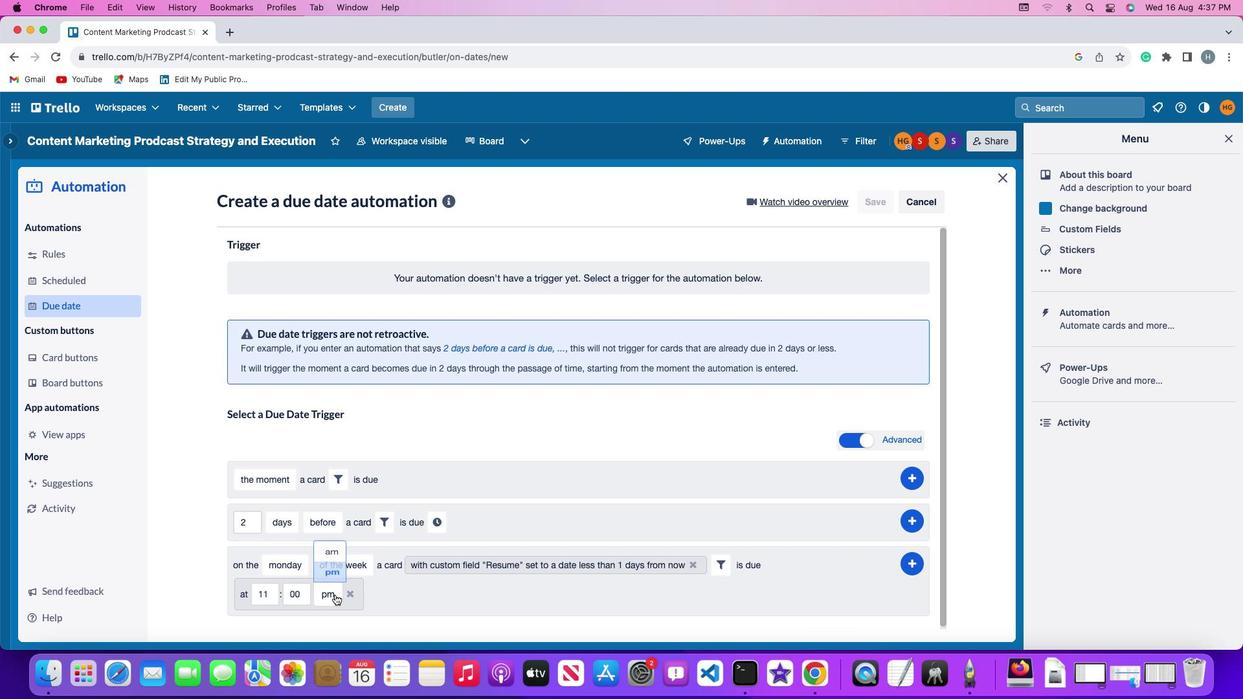 
Action: Mouse pressed left at (335, 595)
Screenshot: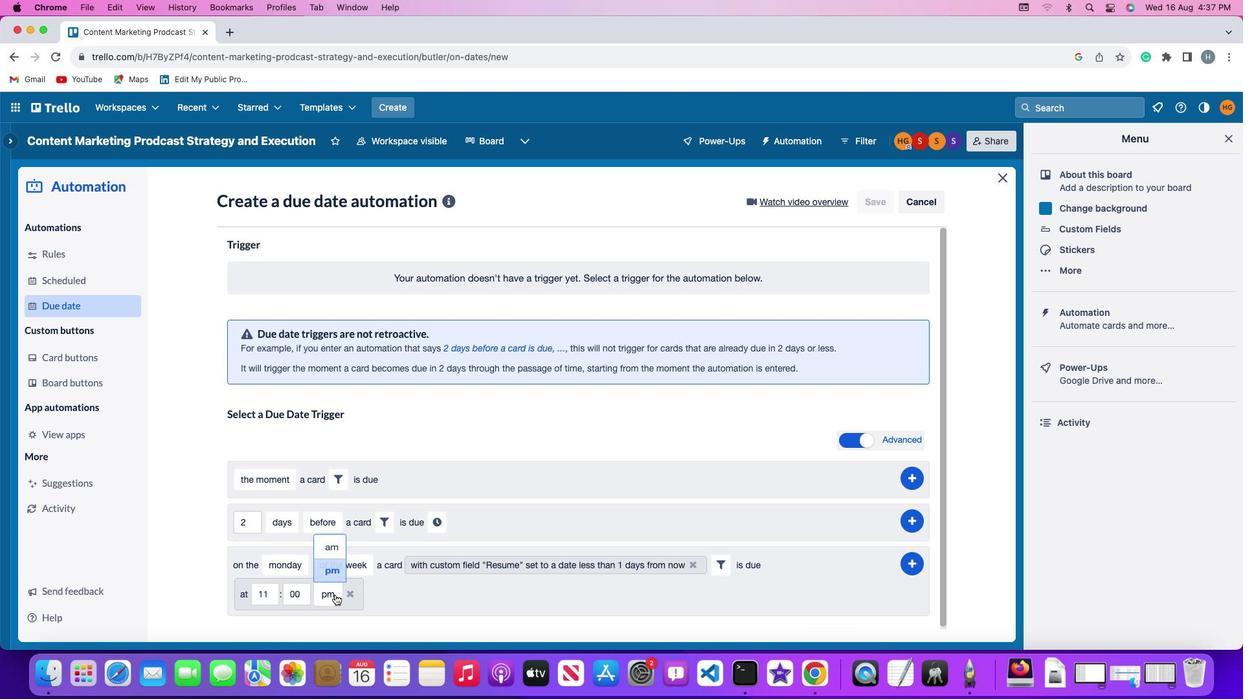 
Action: Mouse moved to (334, 545)
Screenshot: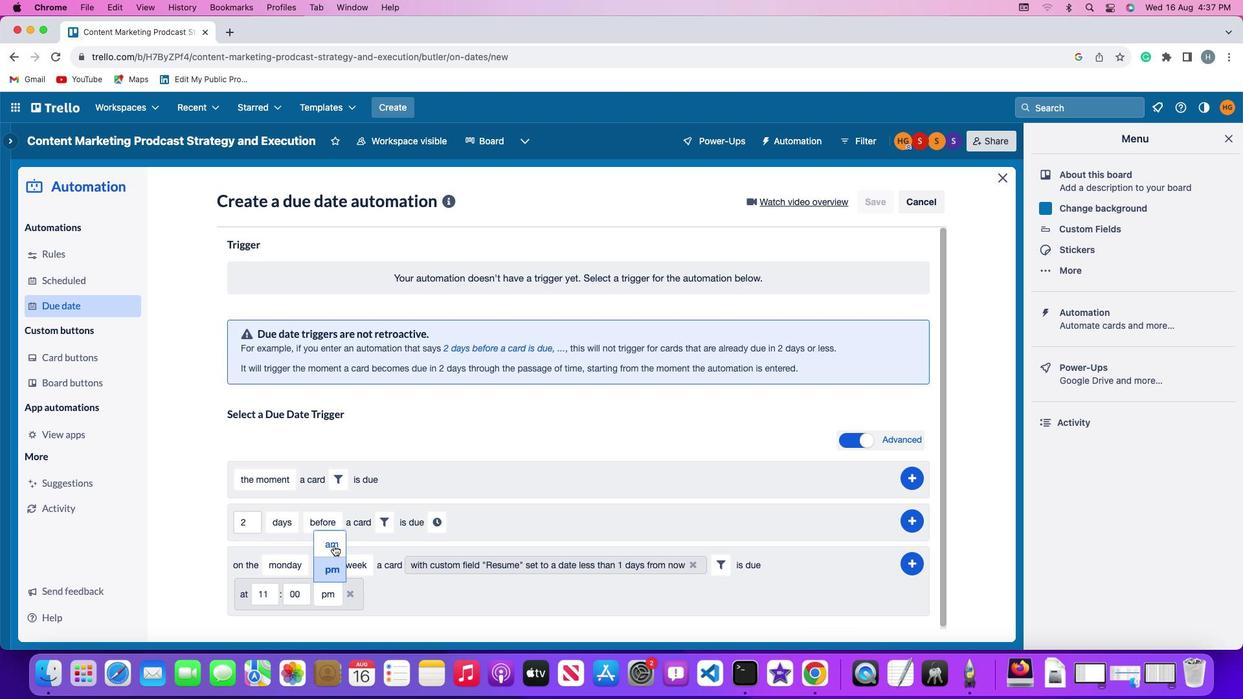 
Action: Mouse pressed left at (334, 545)
Screenshot: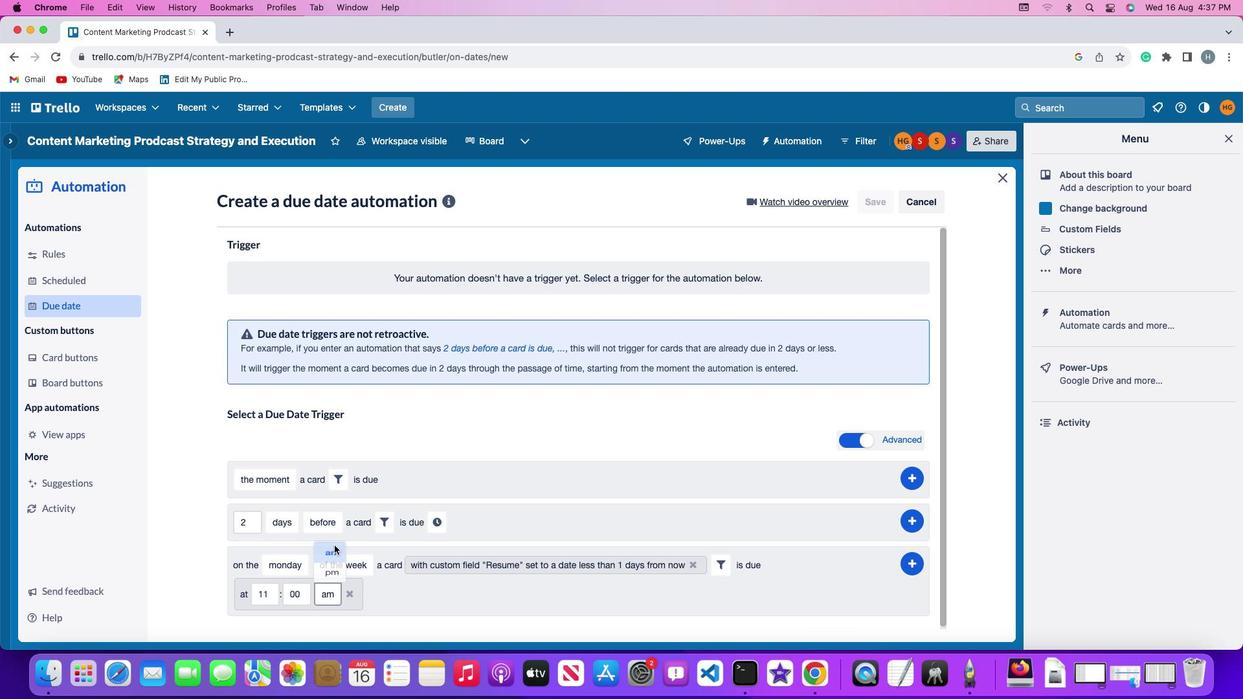 
Action: Mouse moved to (914, 561)
Screenshot: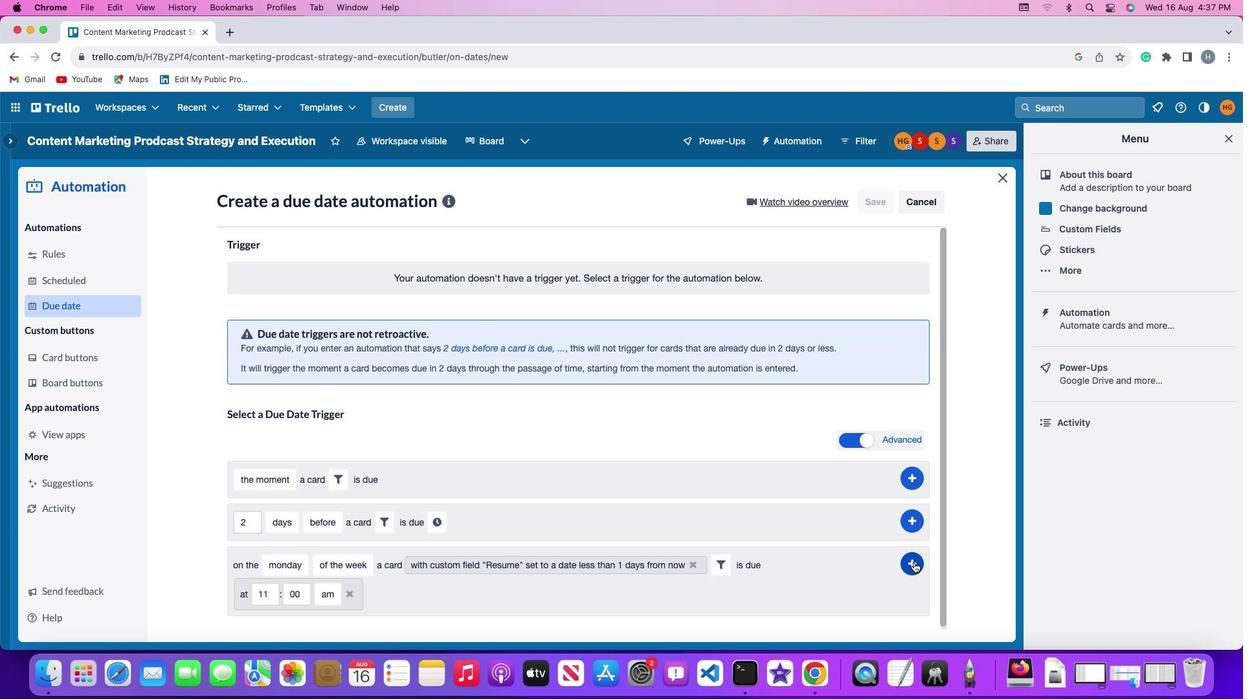 
Action: Mouse pressed left at (914, 561)
Screenshot: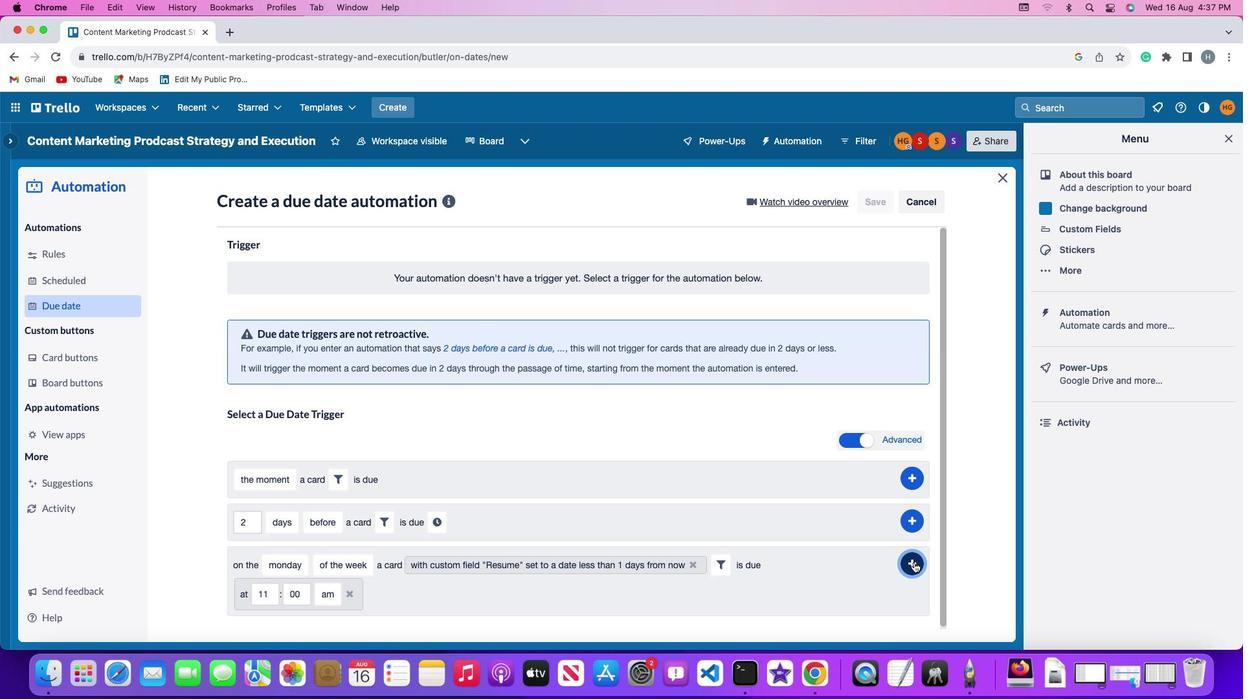 
Action: Mouse moved to (975, 469)
Screenshot: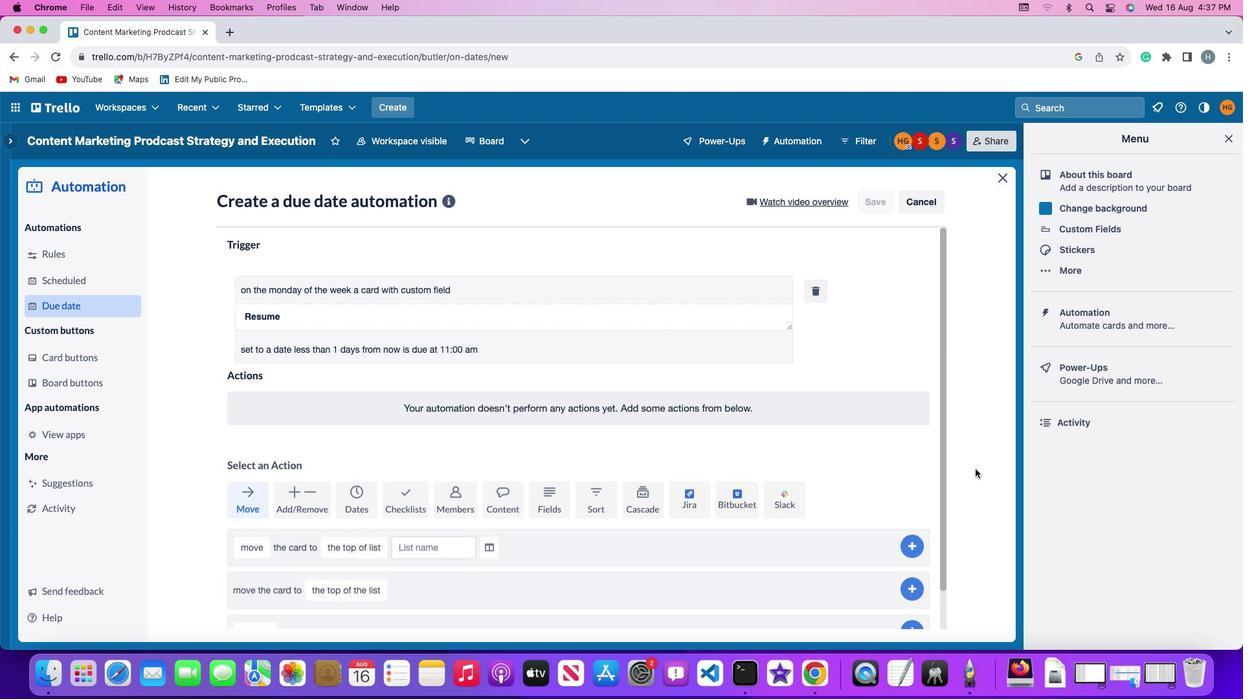 
